 Task: Establish a relationship Media_asset and Media_category object.
Action: Mouse moved to (1062, 79)
Screenshot: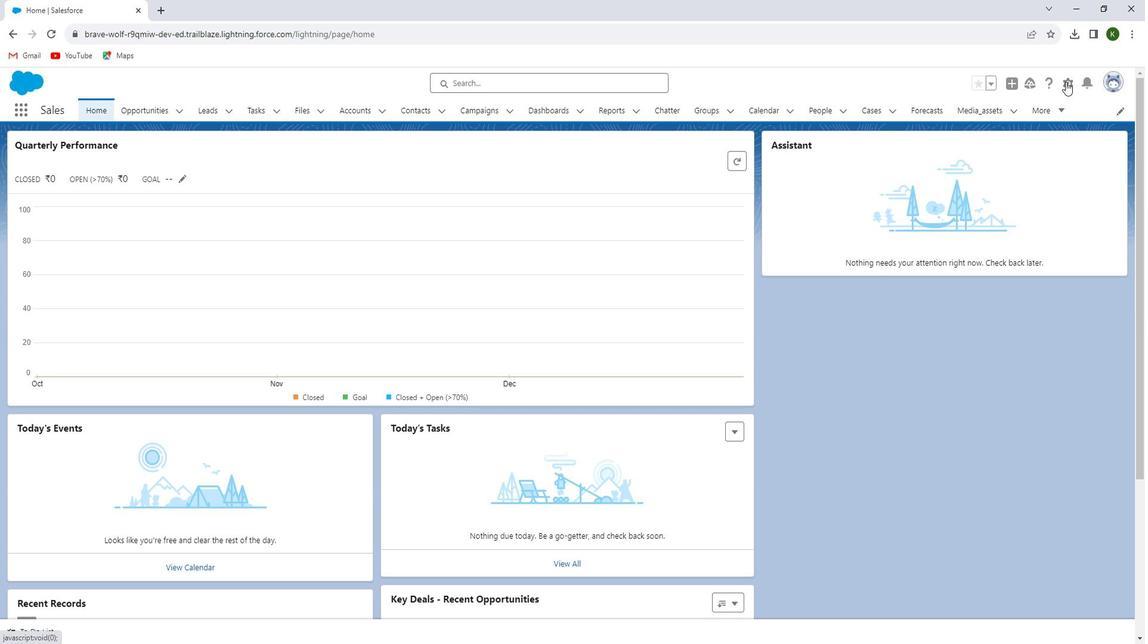 
Action: Mouse pressed left at (1062, 79)
Screenshot: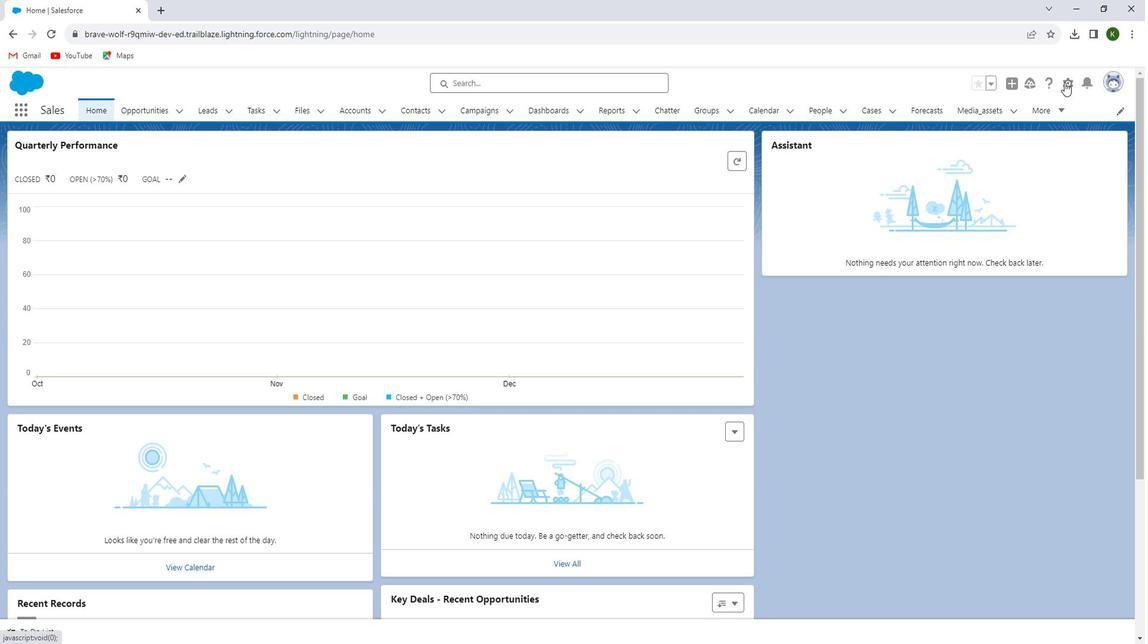 
Action: Mouse moved to (1019, 117)
Screenshot: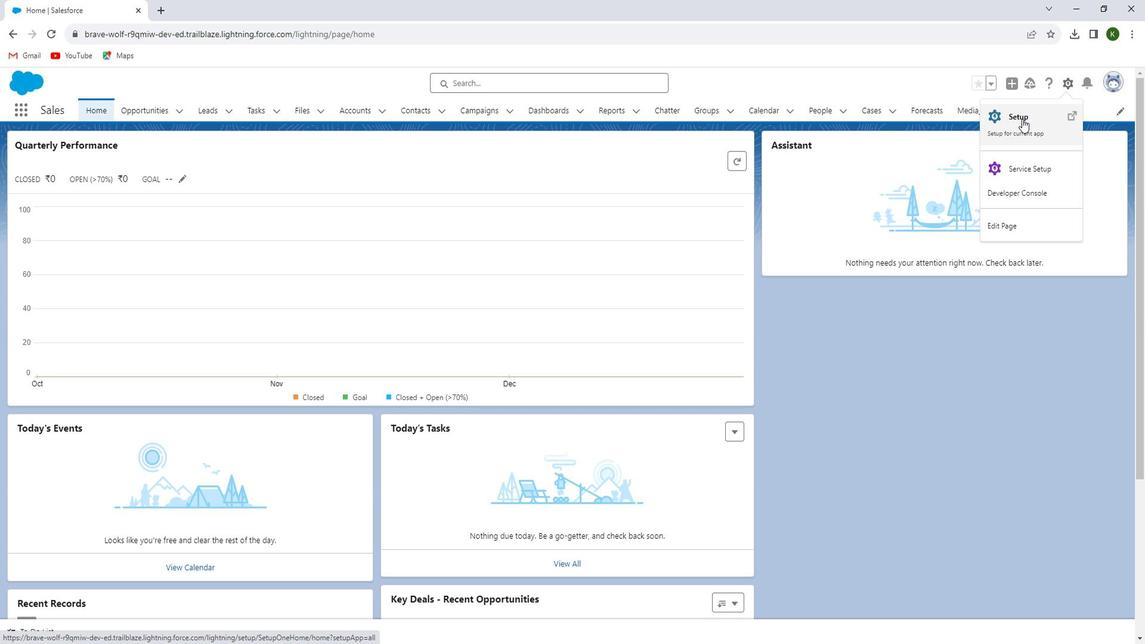 
Action: Mouse pressed left at (1019, 117)
Screenshot: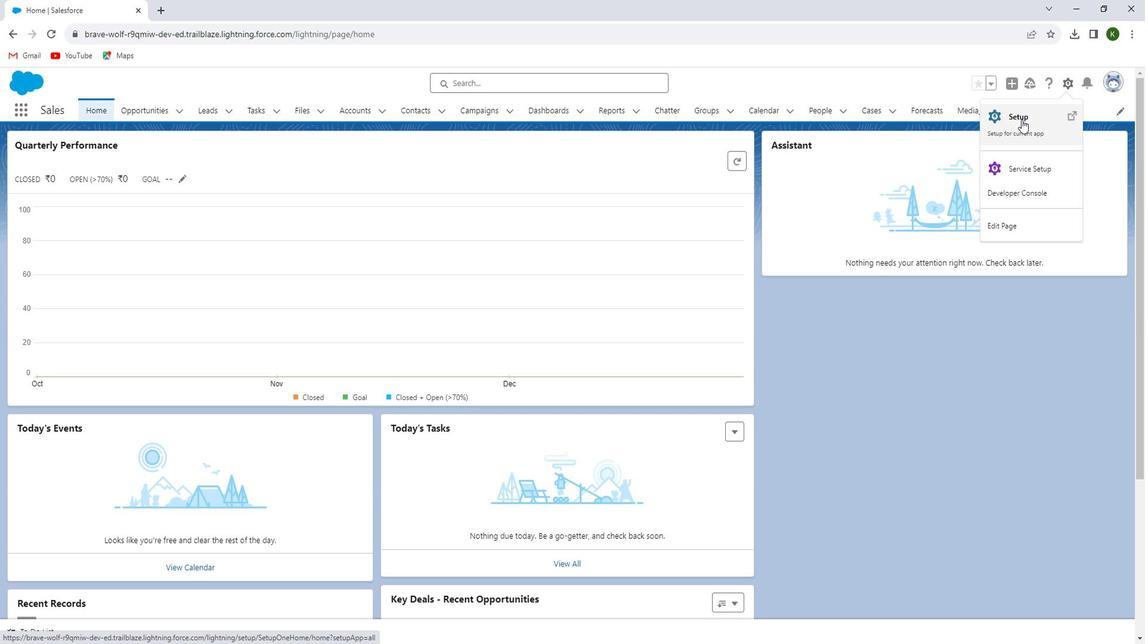 
Action: Mouse moved to (152, 108)
Screenshot: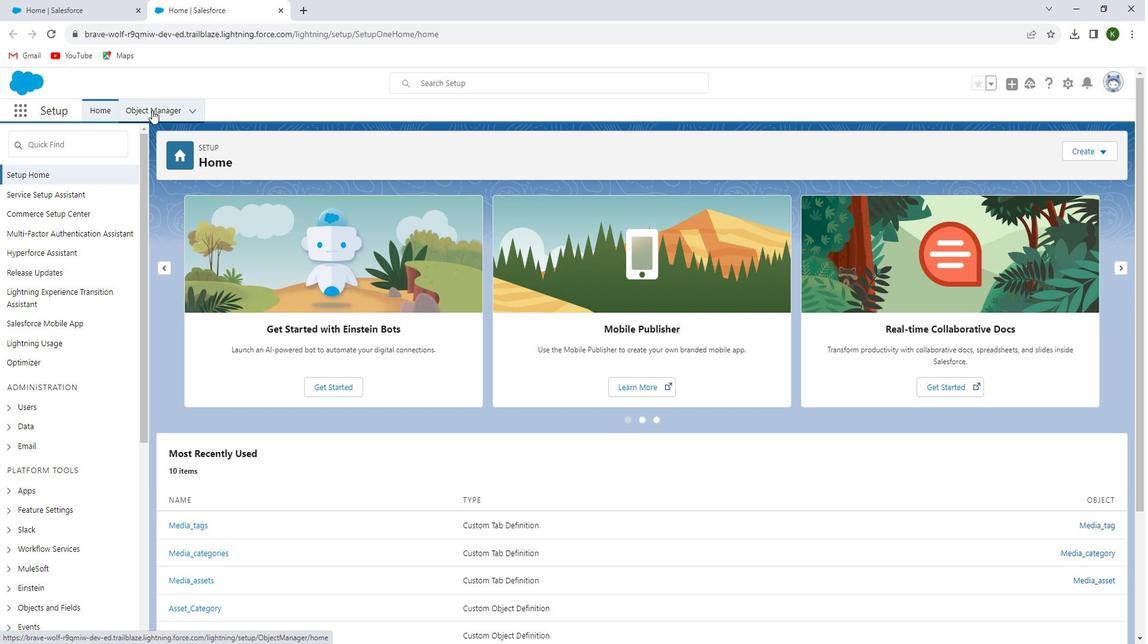 
Action: Mouse pressed left at (152, 108)
Screenshot: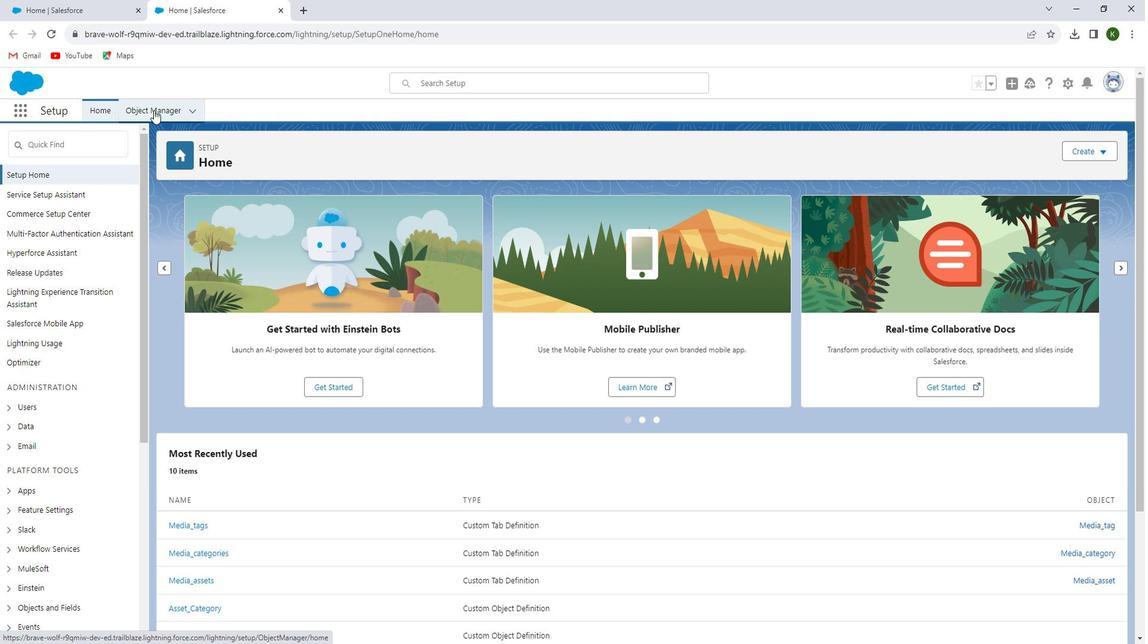 
Action: Mouse moved to (910, 154)
Screenshot: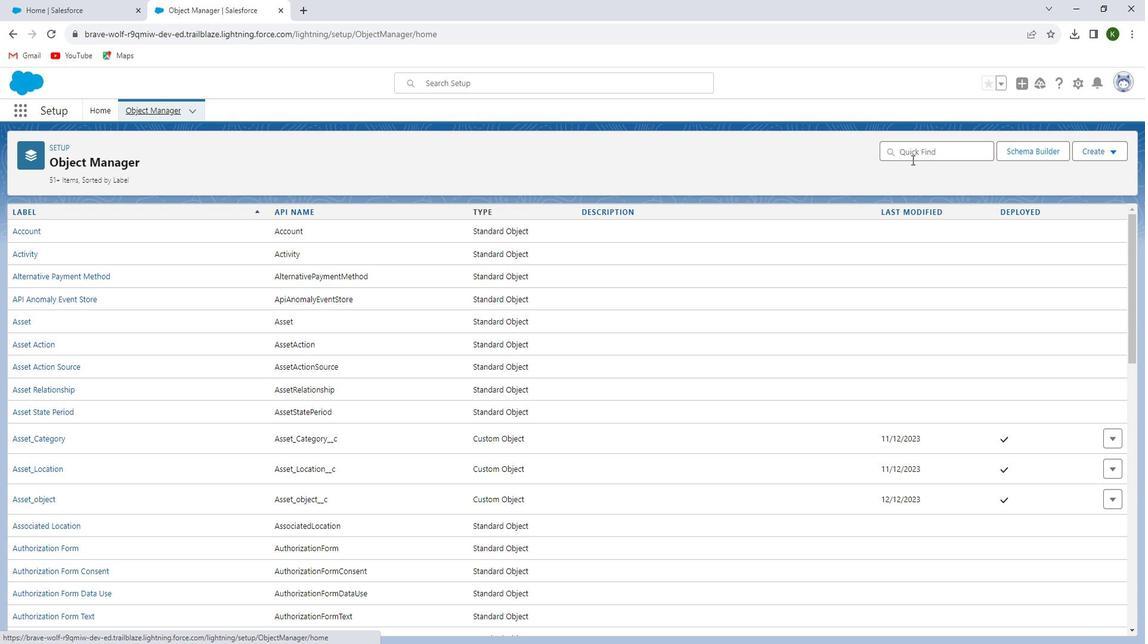
Action: Mouse pressed left at (910, 154)
Screenshot: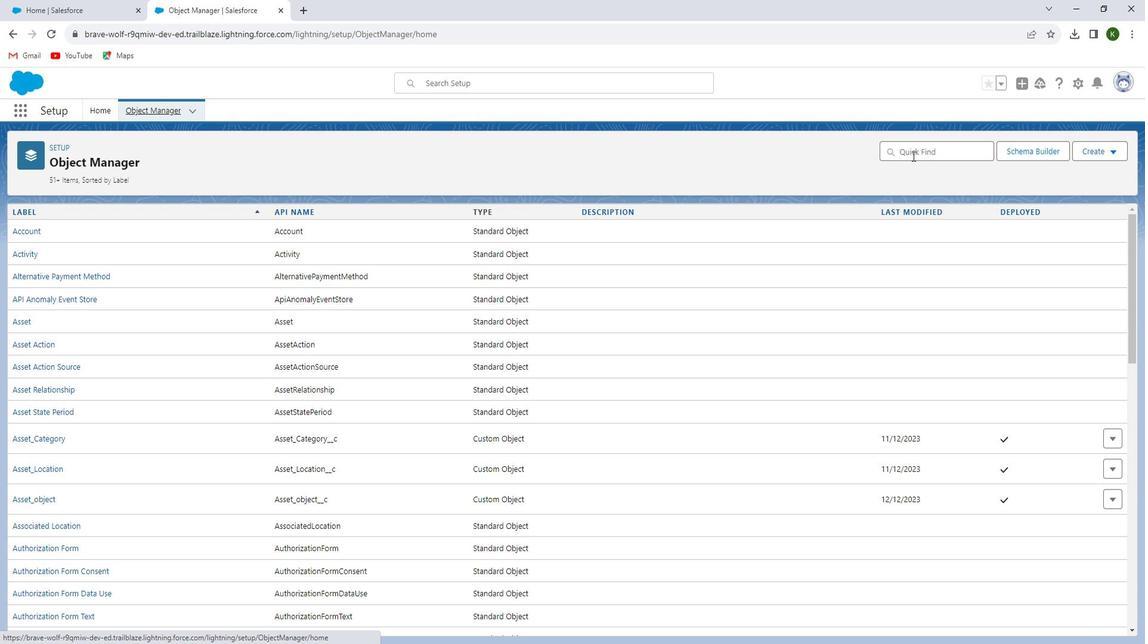 
Action: Mouse moved to (912, 149)
Screenshot: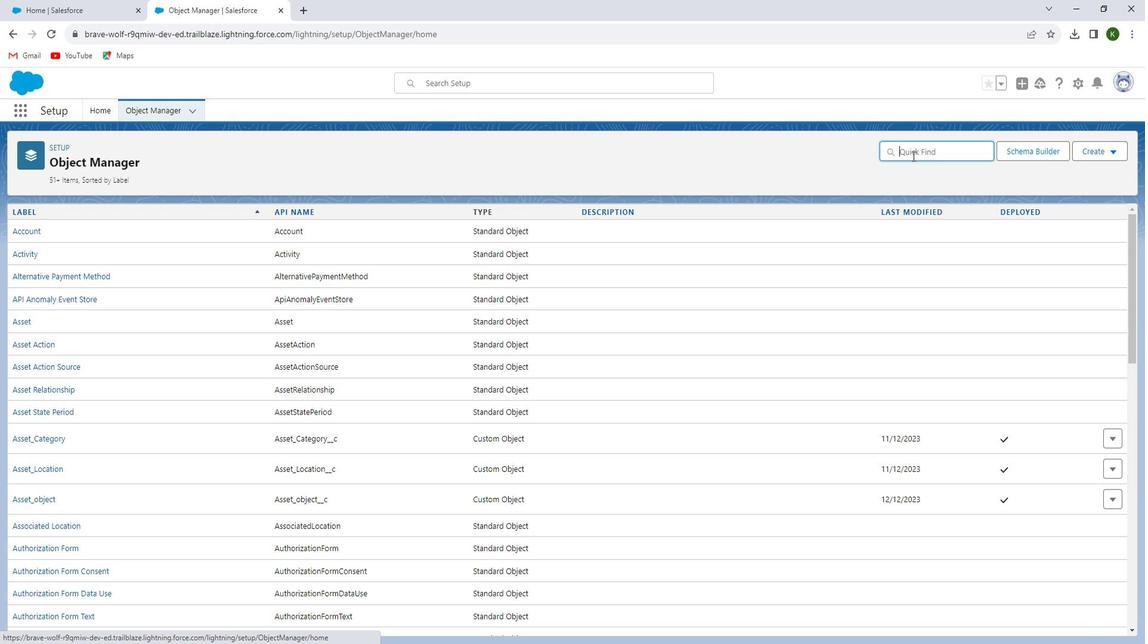 
Action: Key pressed <Key.shift_r>Media
Screenshot: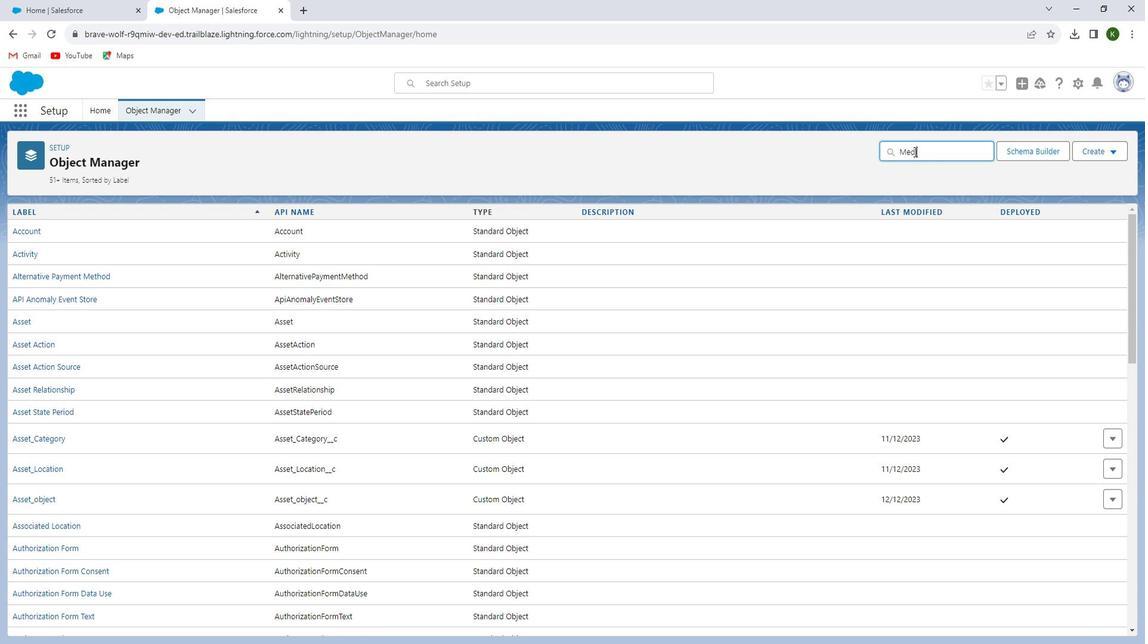 
Action: Mouse moved to (38, 233)
Screenshot: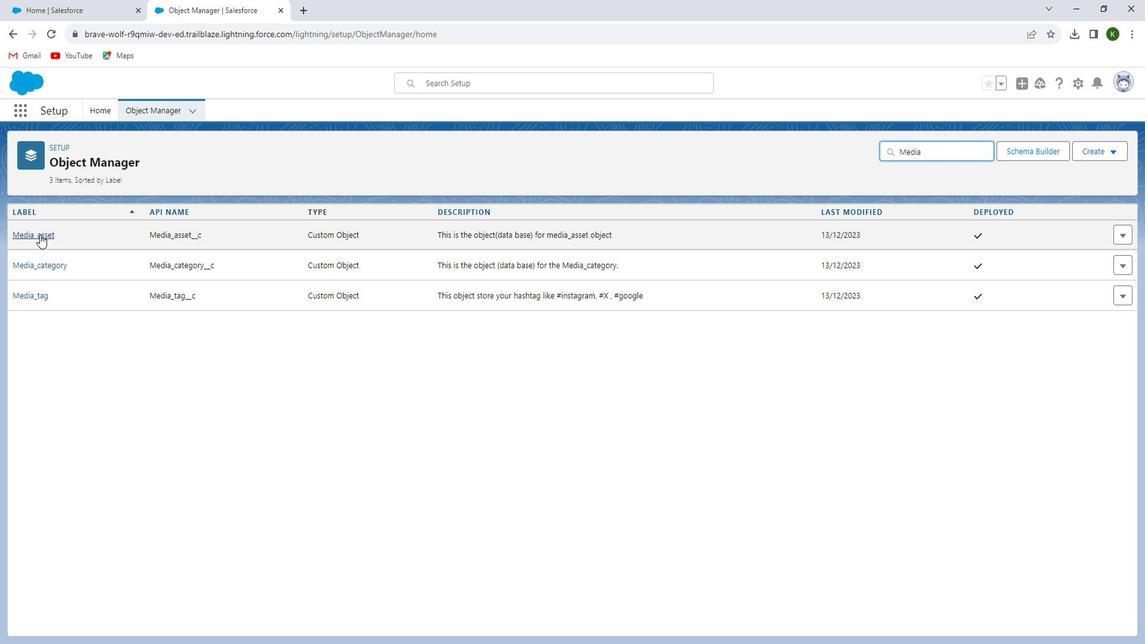 
Action: Mouse pressed left at (38, 233)
Screenshot: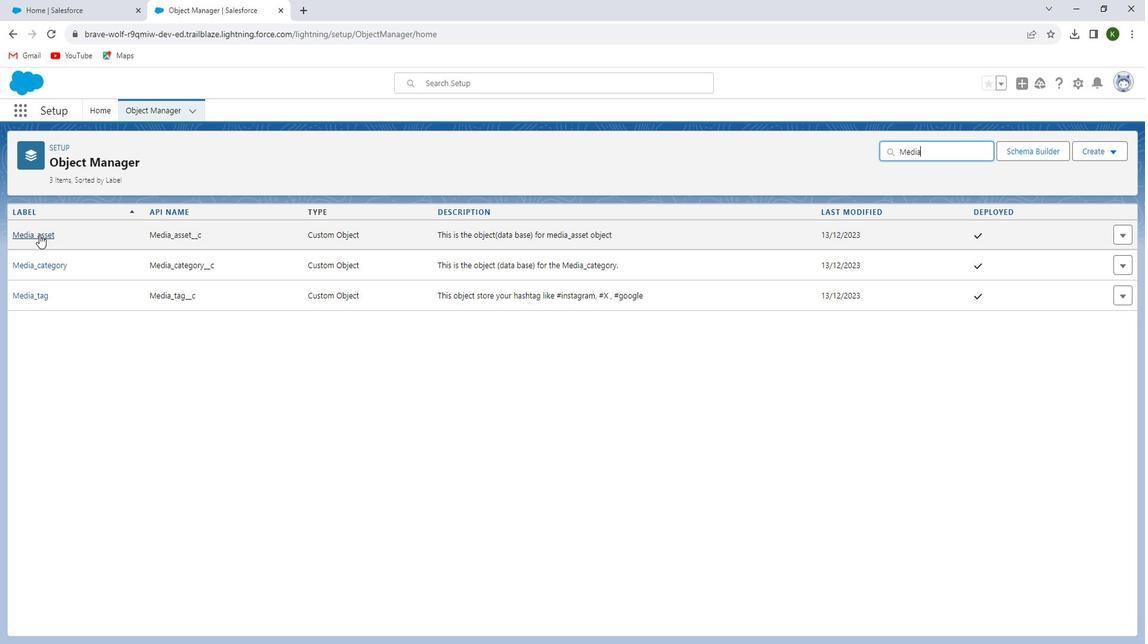 
Action: Mouse moved to (80, 236)
Screenshot: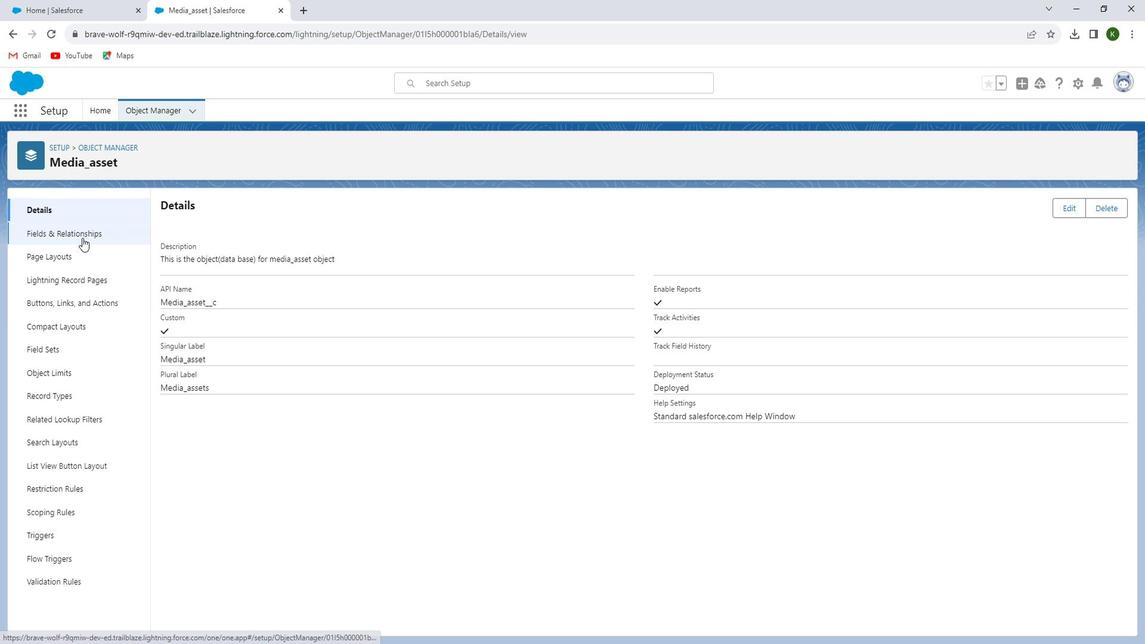 
Action: Mouse pressed left at (80, 236)
Screenshot: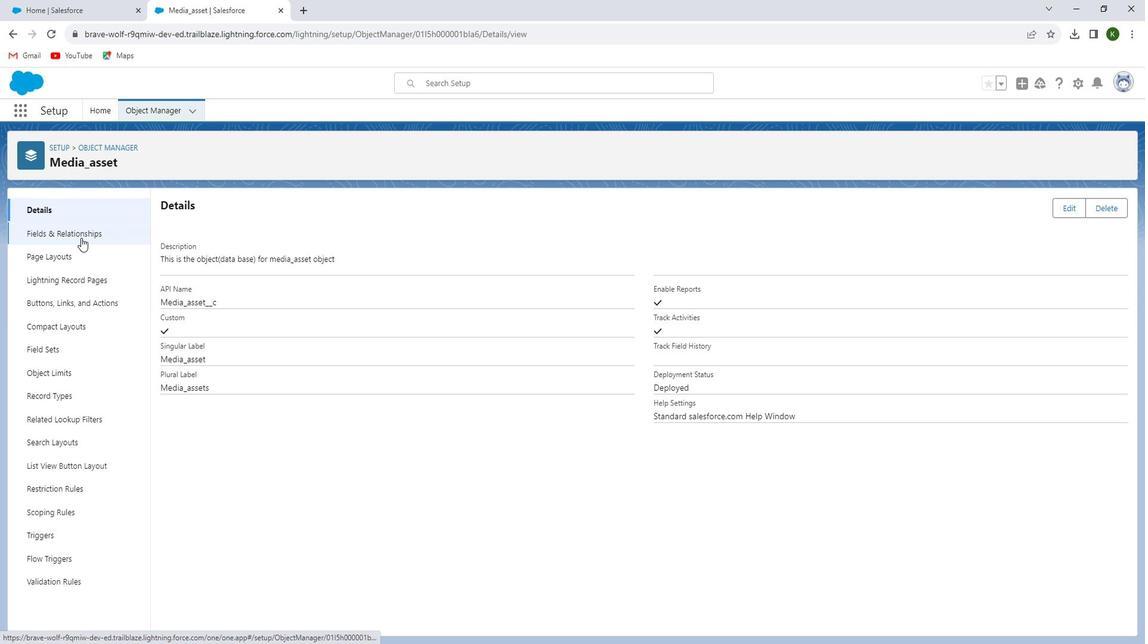 
Action: Mouse moved to (874, 205)
Screenshot: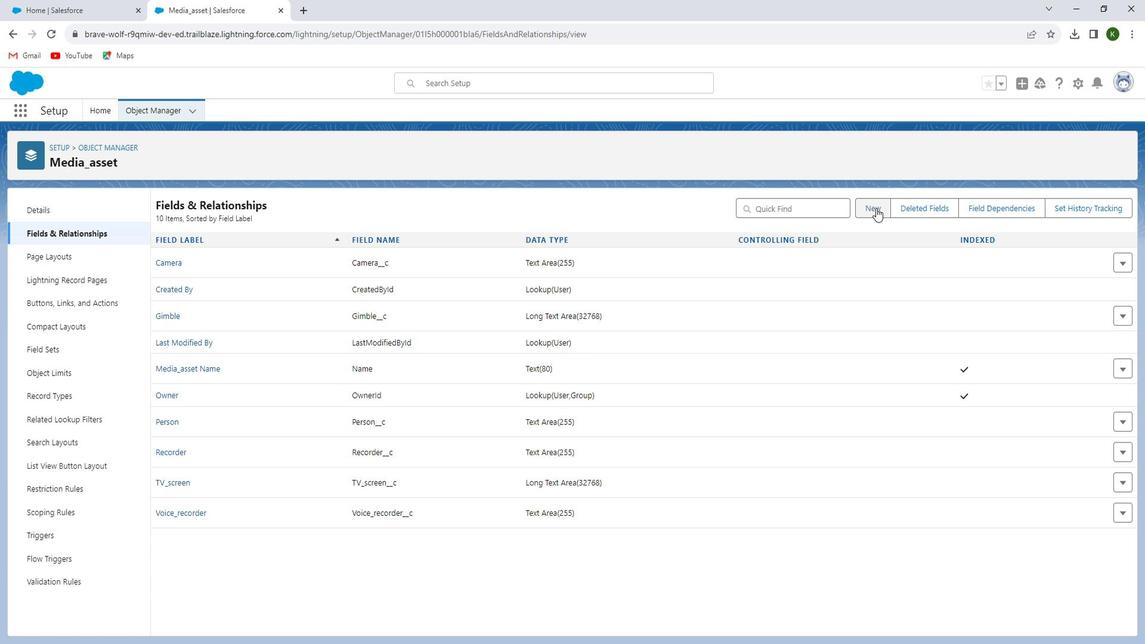
Action: Mouse pressed left at (874, 205)
Screenshot: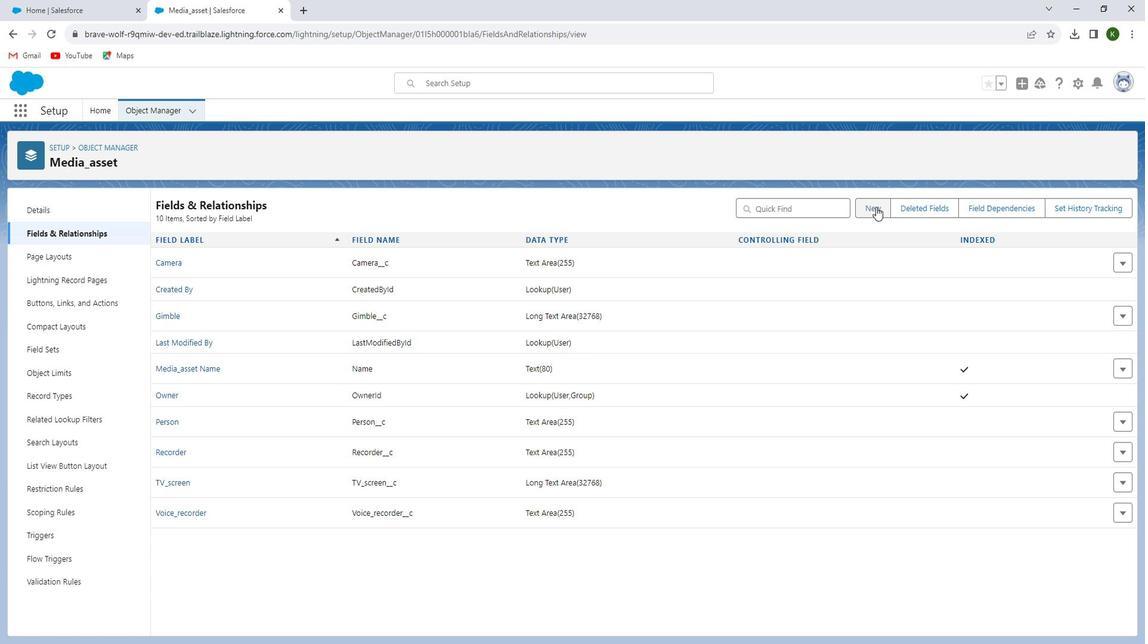 
Action: Mouse moved to (368, 390)
Screenshot: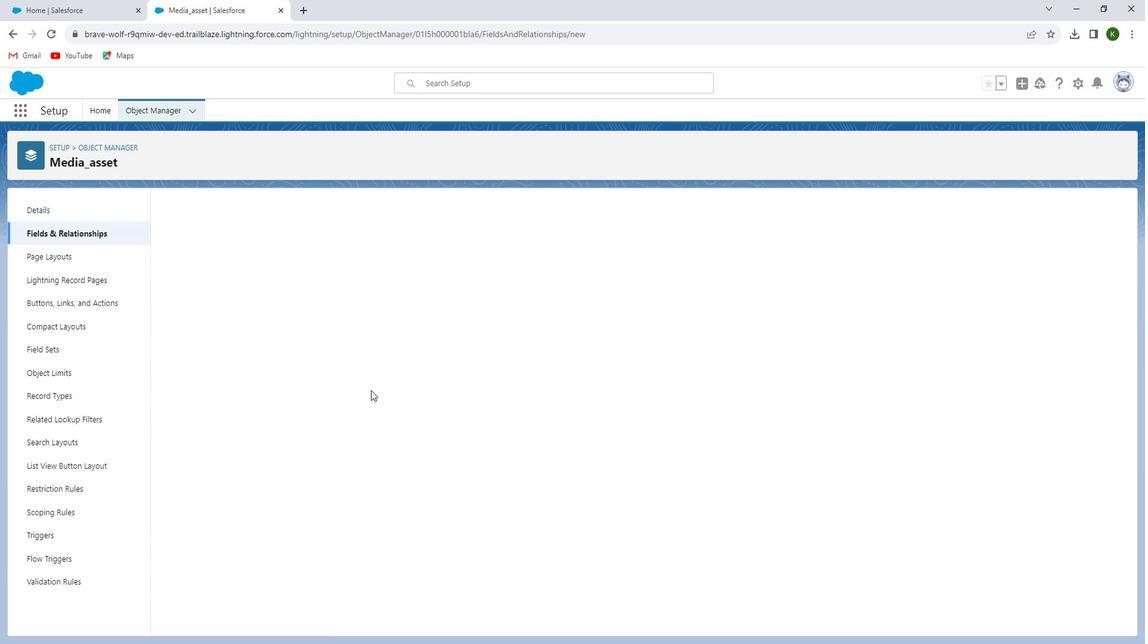 
Action: Mouse scrolled (368, 390) with delta (0, 0)
Screenshot: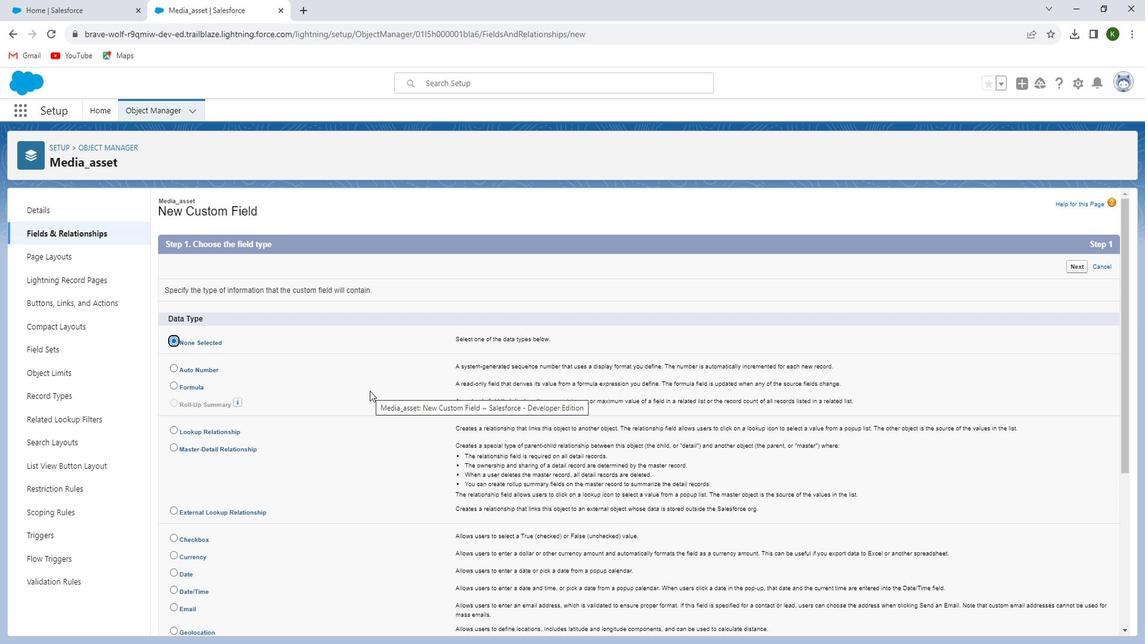 
Action: Mouse scrolled (368, 390) with delta (0, 0)
Screenshot: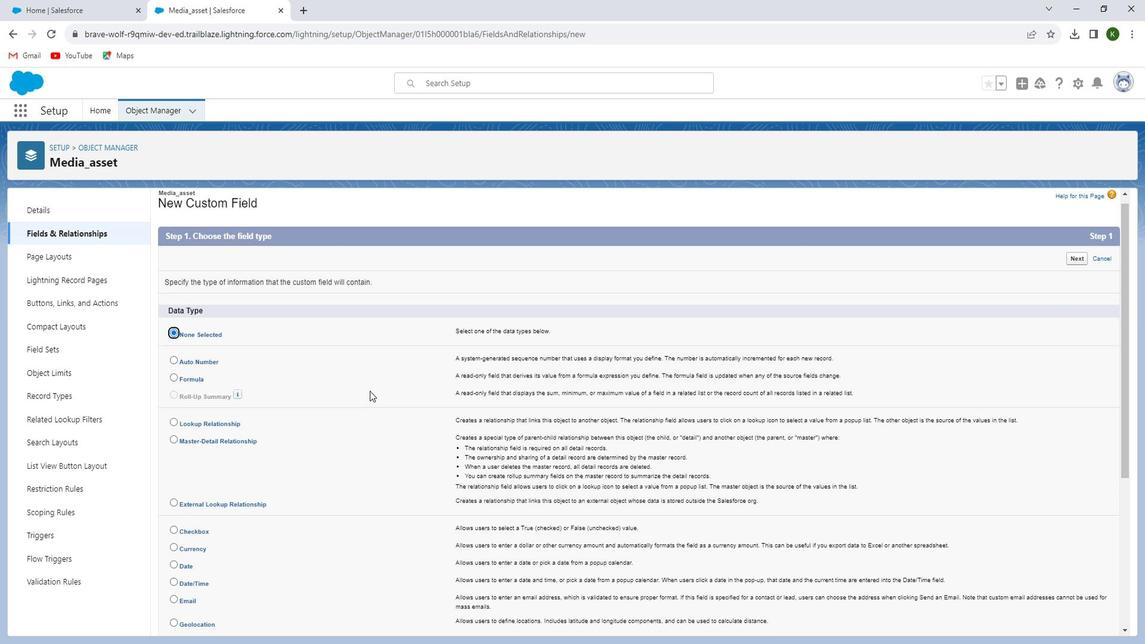 
Action: Mouse moved to (176, 304)
Screenshot: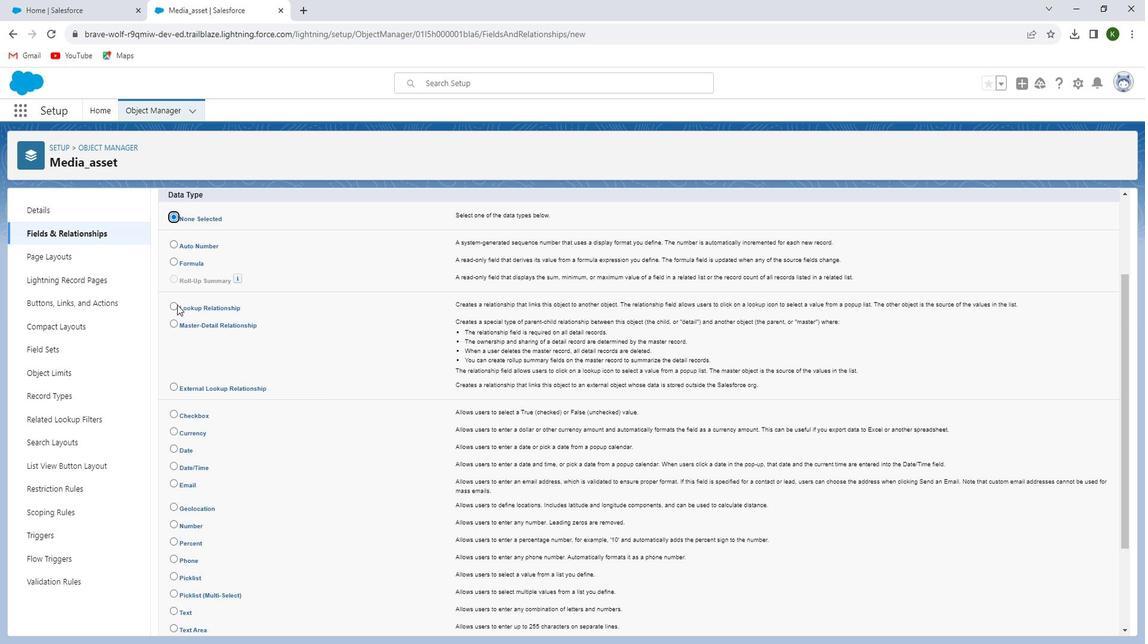 
Action: Mouse pressed left at (176, 304)
Screenshot: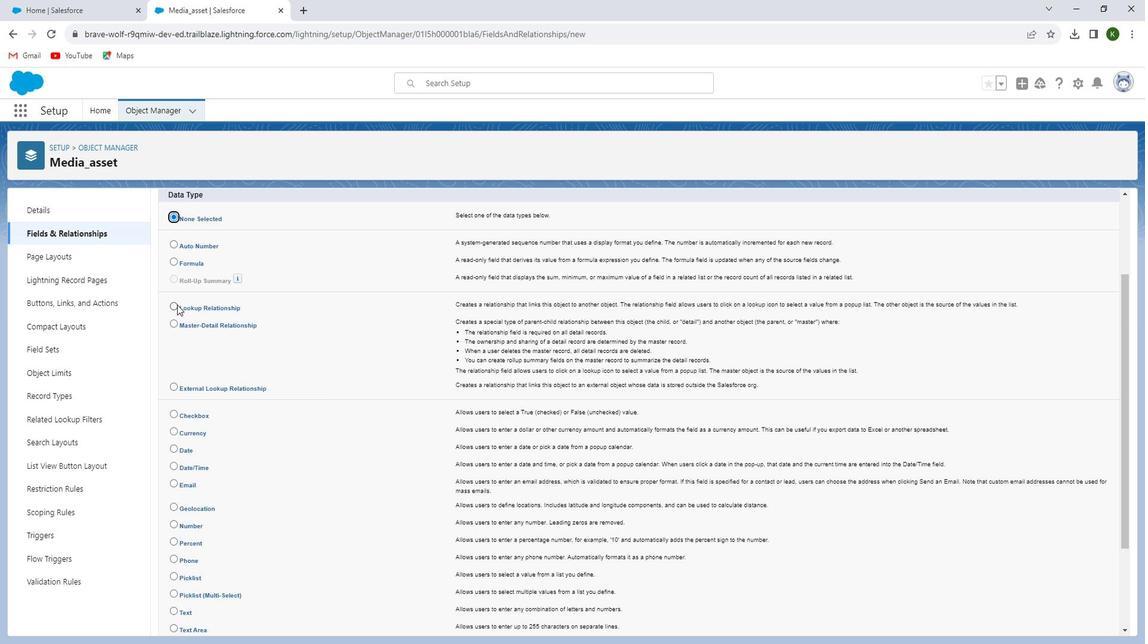 
Action: Mouse moved to (859, 372)
Screenshot: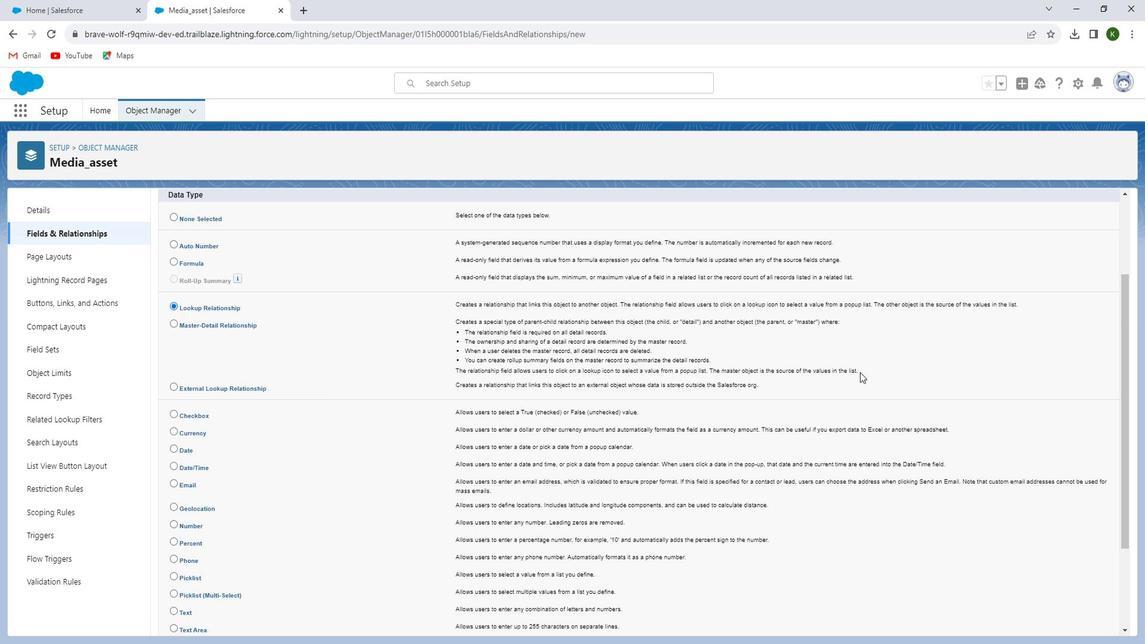 
Action: Mouse scrolled (859, 371) with delta (0, 0)
Screenshot: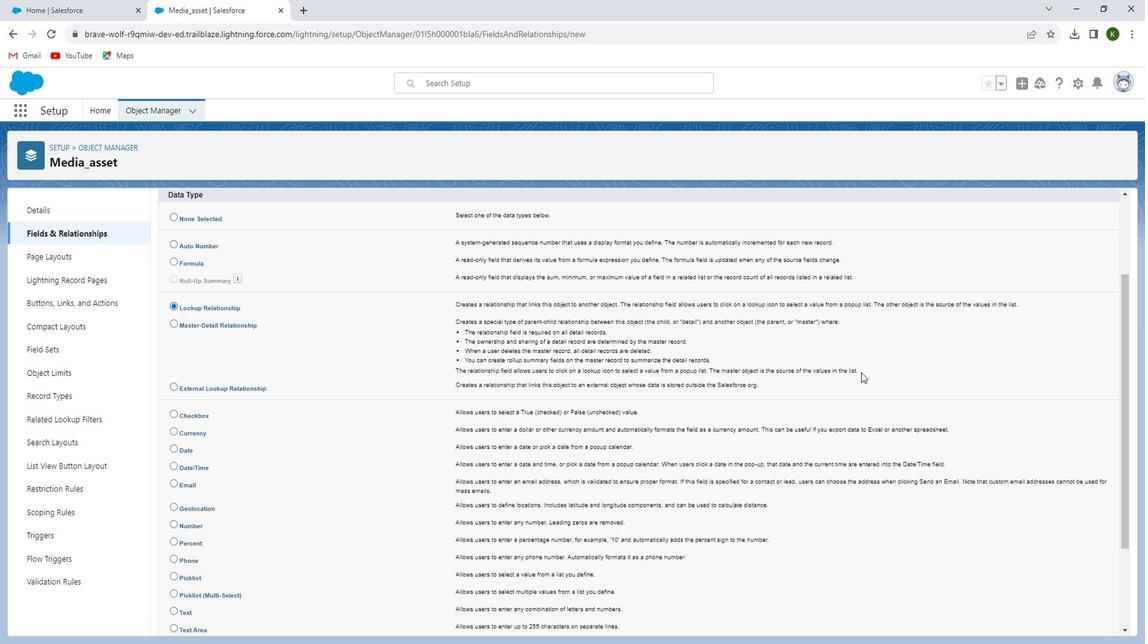 
Action: Mouse scrolled (859, 371) with delta (0, 0)
Screenshot: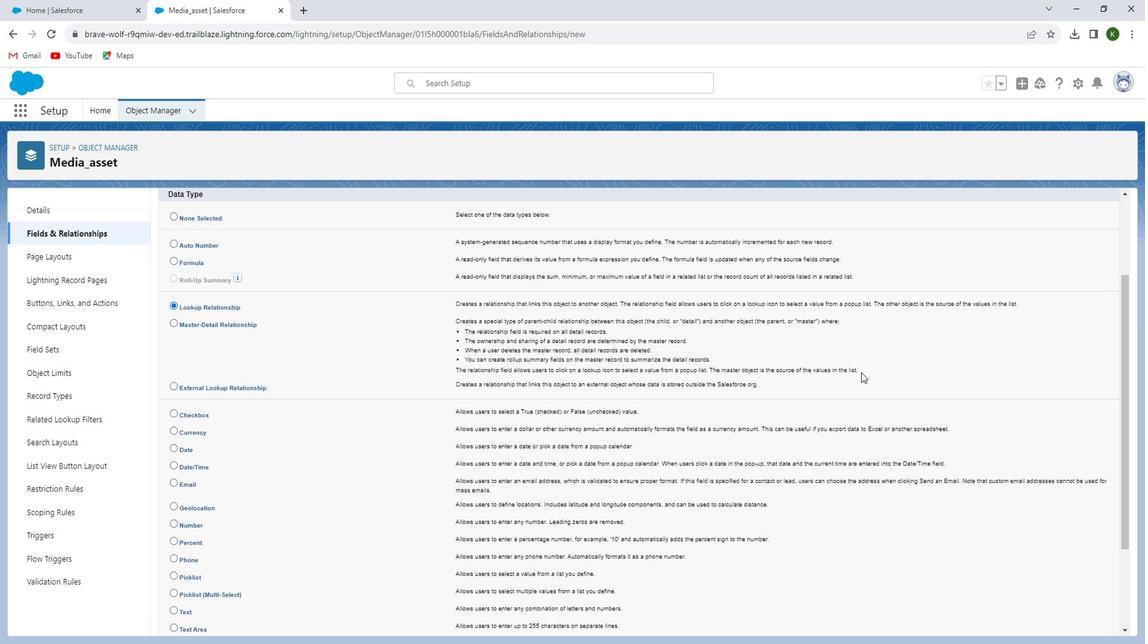 
Action: Mouse moved to (860, 373)
Screenshot: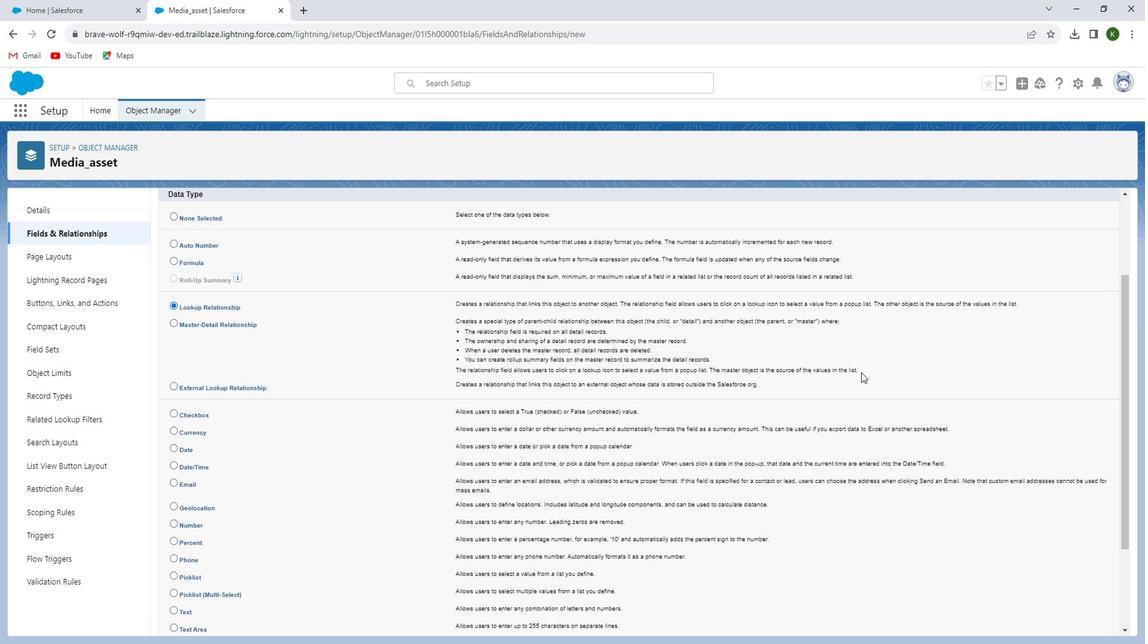 
Action: Mouse scrolled (860, 372) with delta (0, 0)
Screenshot: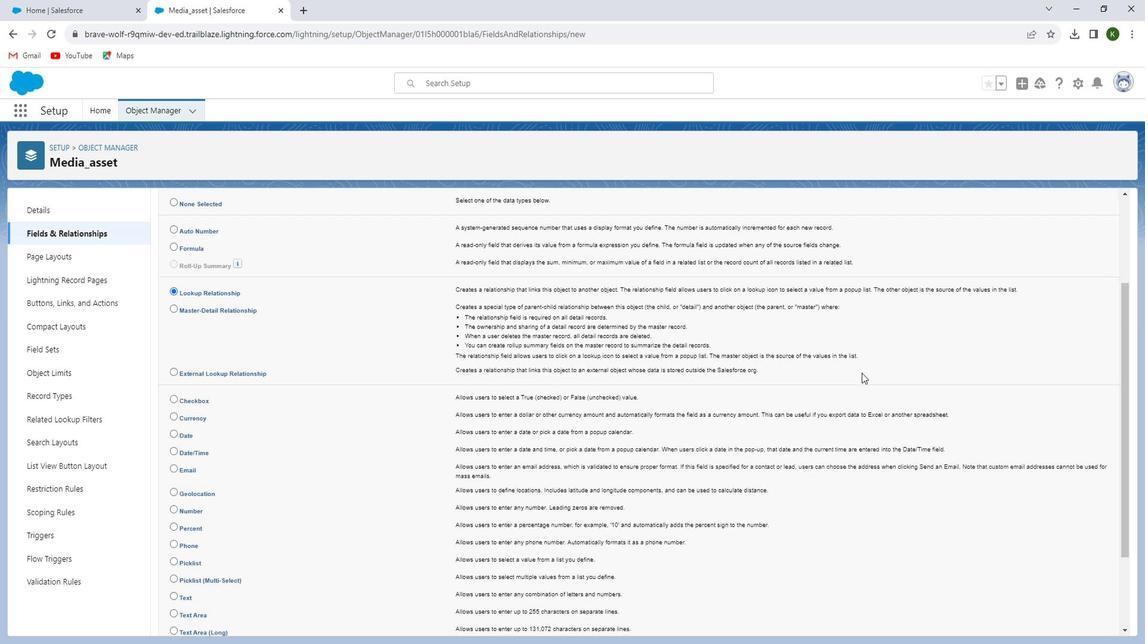 
Action: Mouse moved to (863, 373)
Screenshot: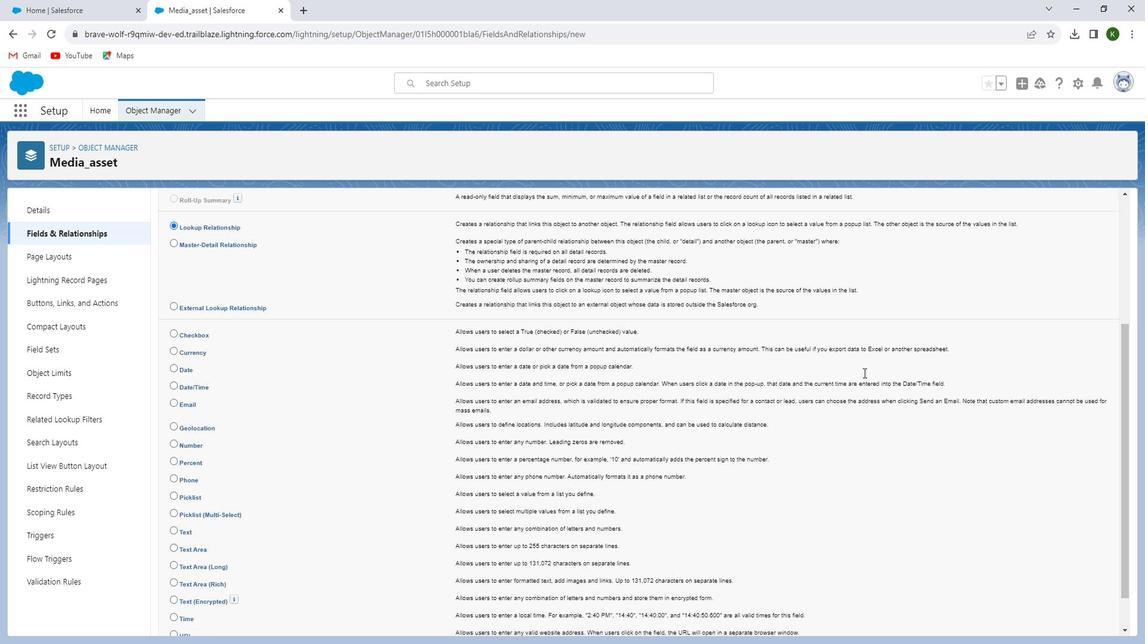 
Action: Mouse scrolled (863, 372) with delta (0, 0)
Screenshot: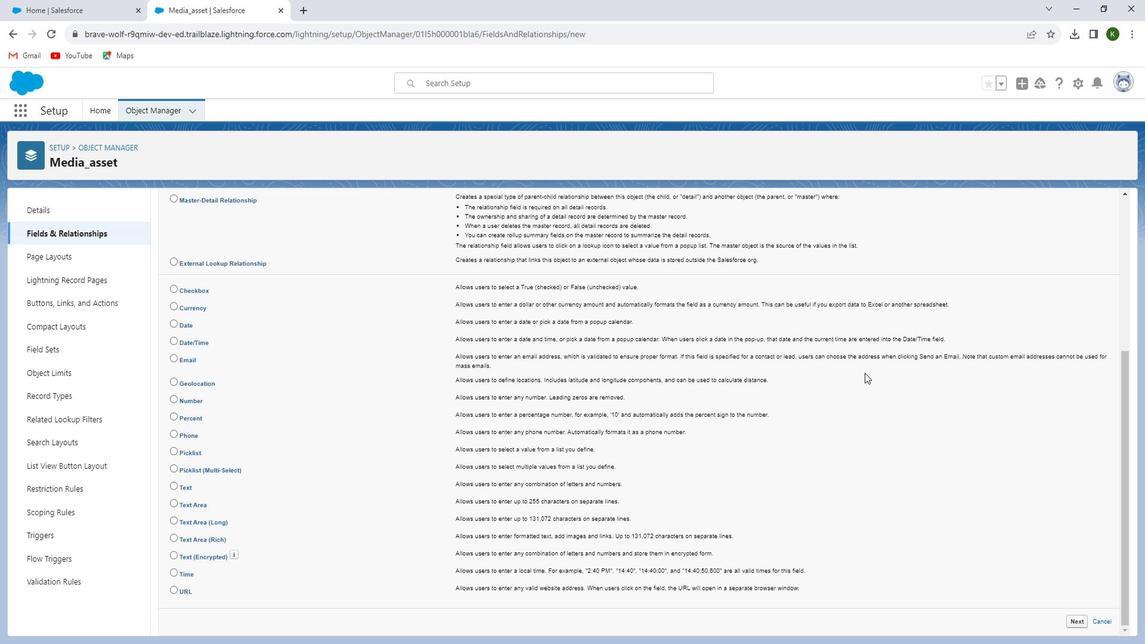 
Action: Mouse scrolled (863, 372) with delta (0, 0)
Screenshot: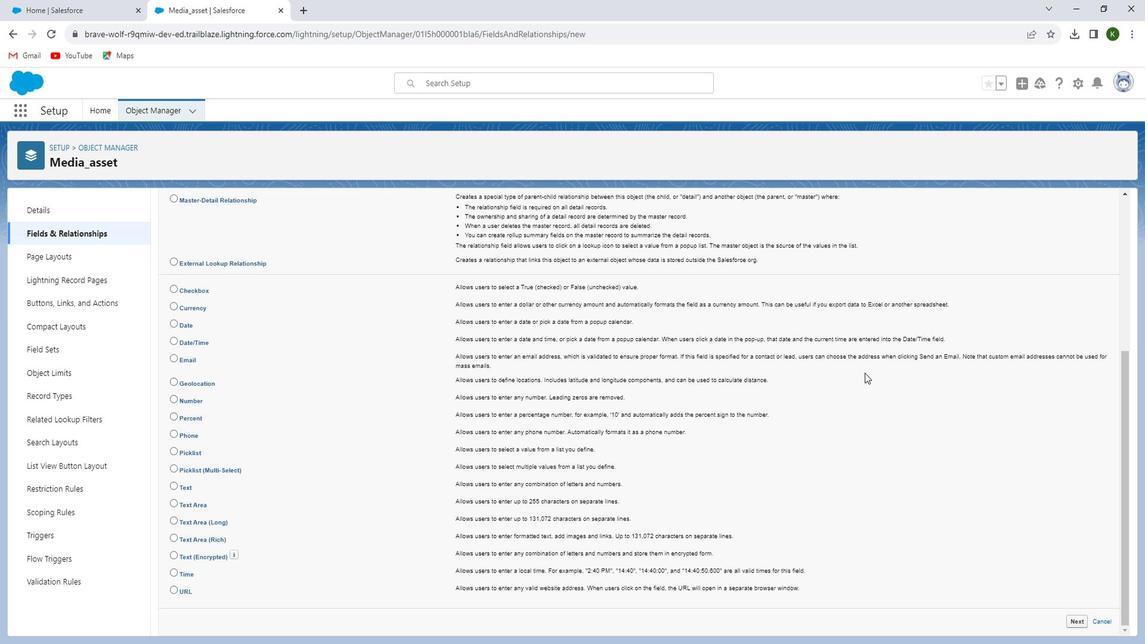 
Action: Mouse moved to (1074, 621)
Screenshot: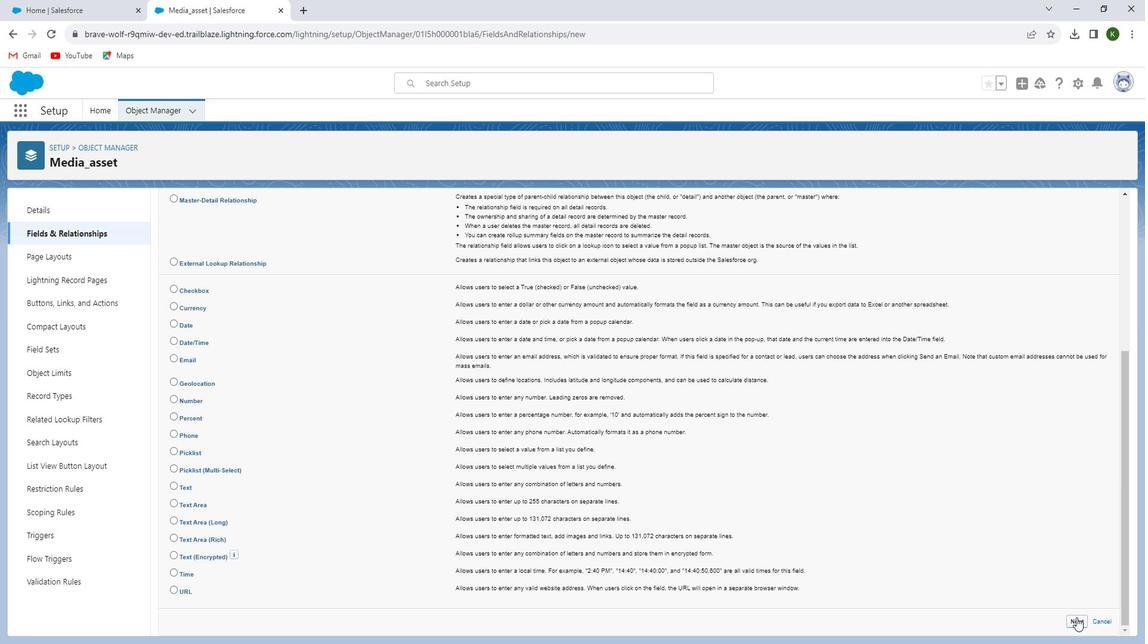 
Action: Mouse pressed left at (1074, 621)
Screenshot: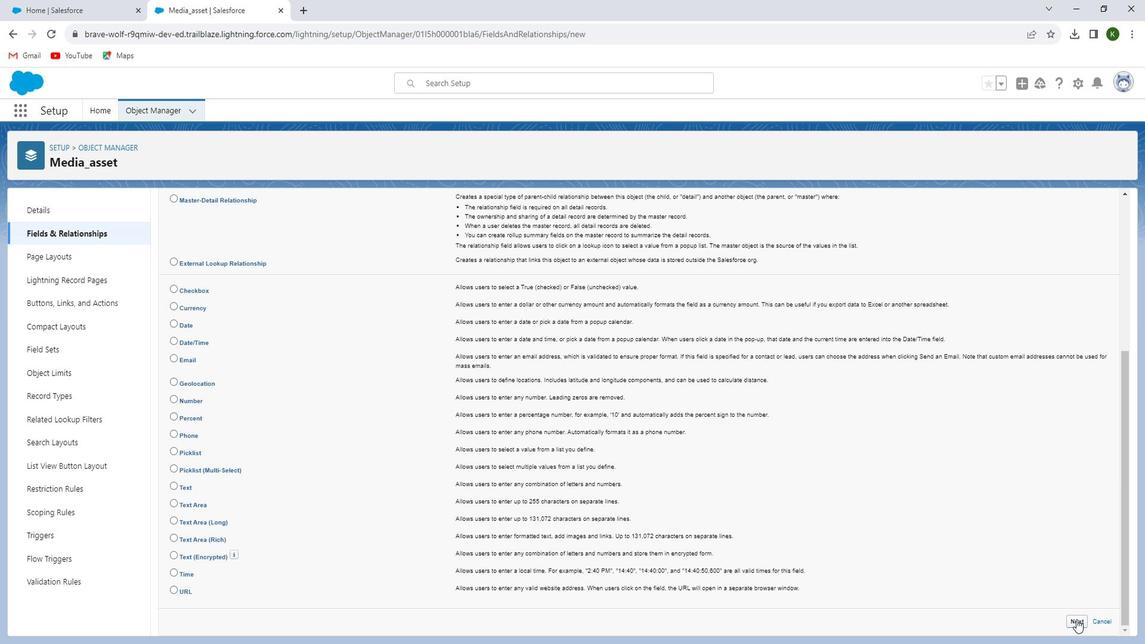 
Action: Mouse moved to (448, 310)
Screenshot: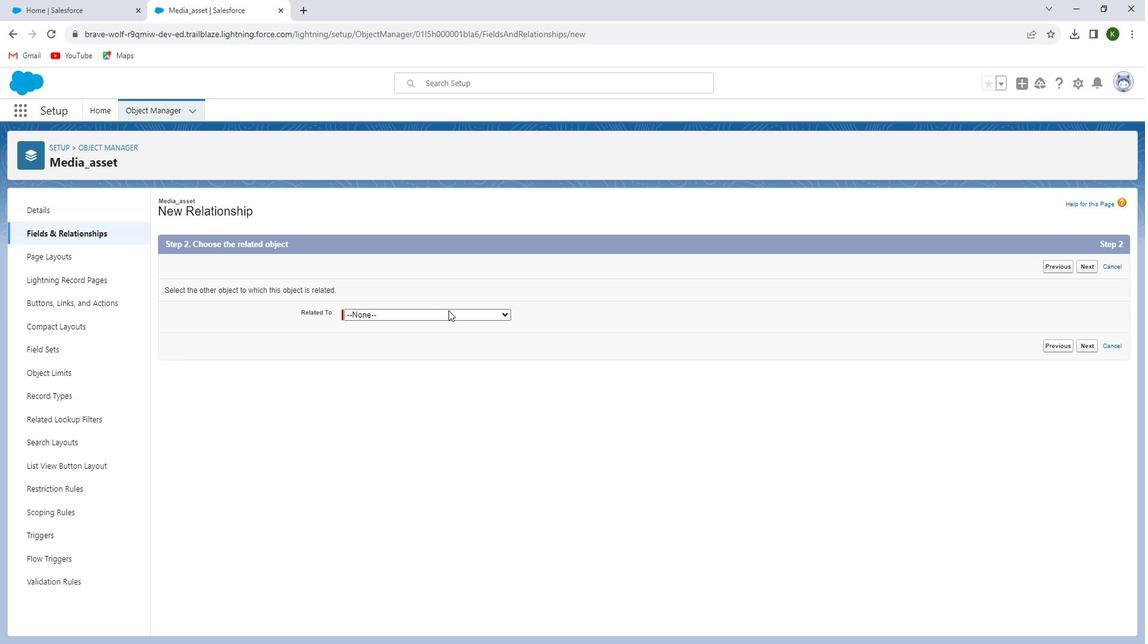 
Action: Mouse pressed left at (448, 310)
Screenshot: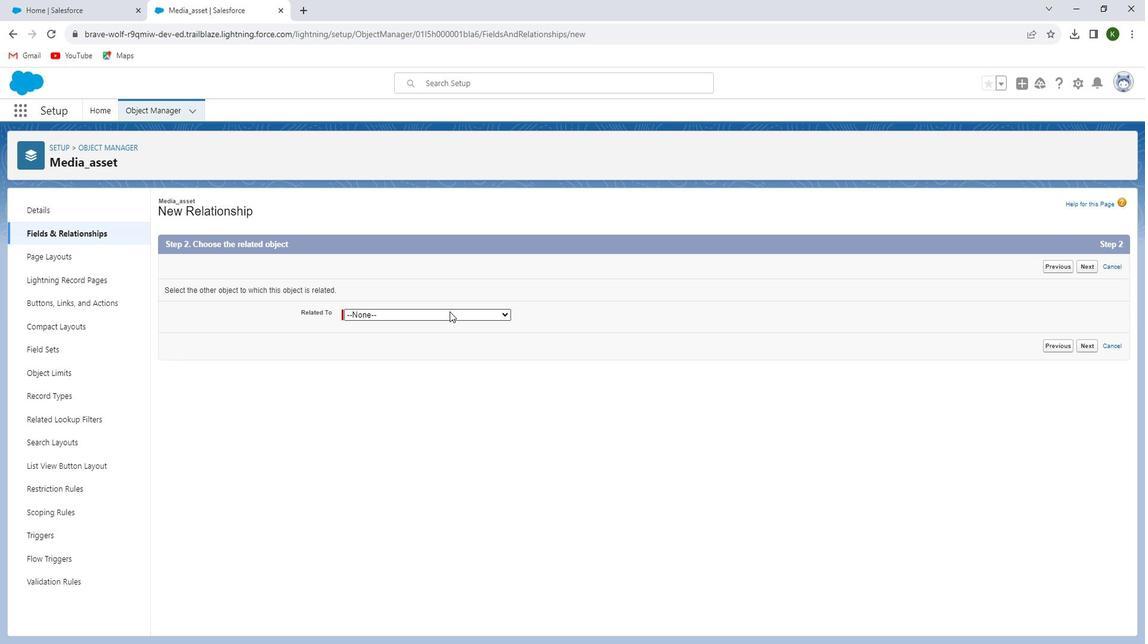 
Action: Mouse moved to (502, 522)
Screenshot: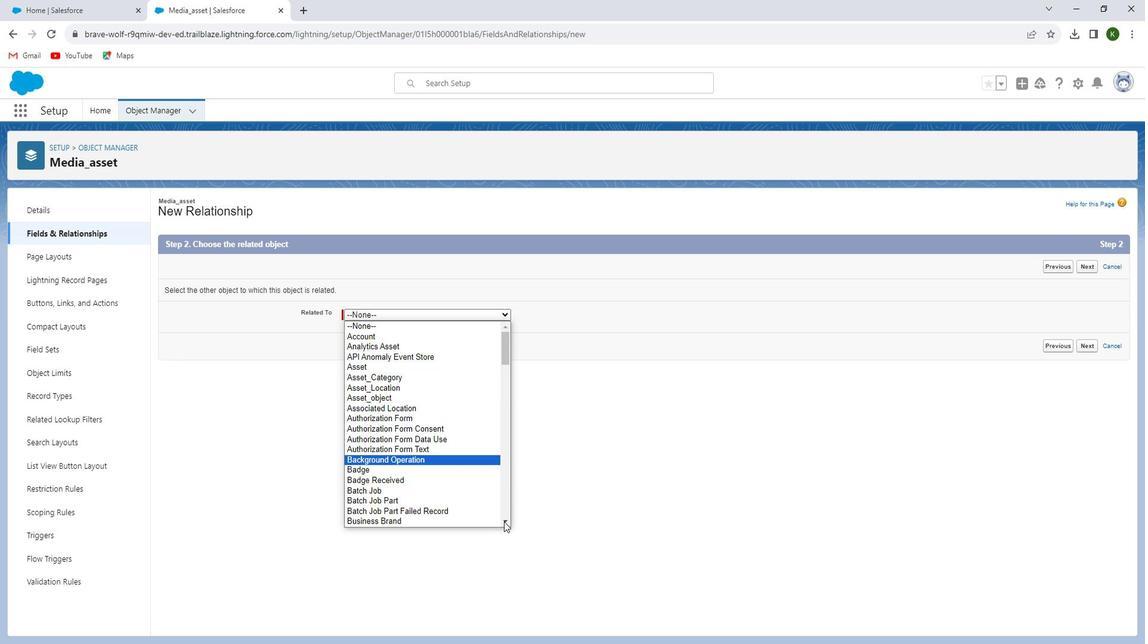 
Action: Mouse pressed left at (502, 522)
Screenshot: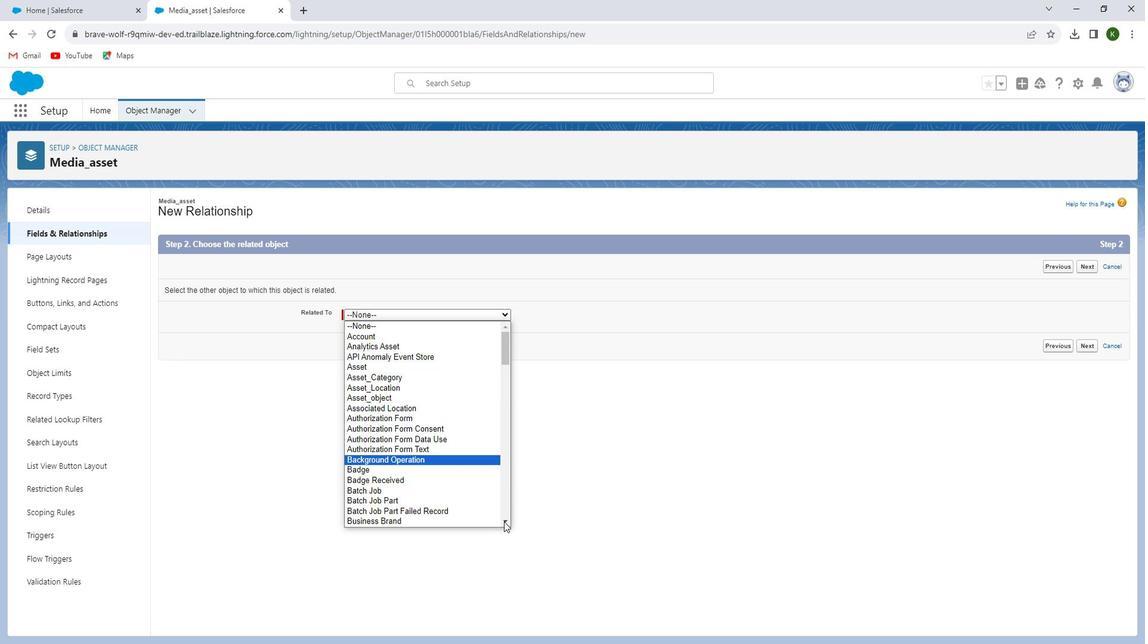
Action: Mouse pressed left at (502, 522)
Screenshot: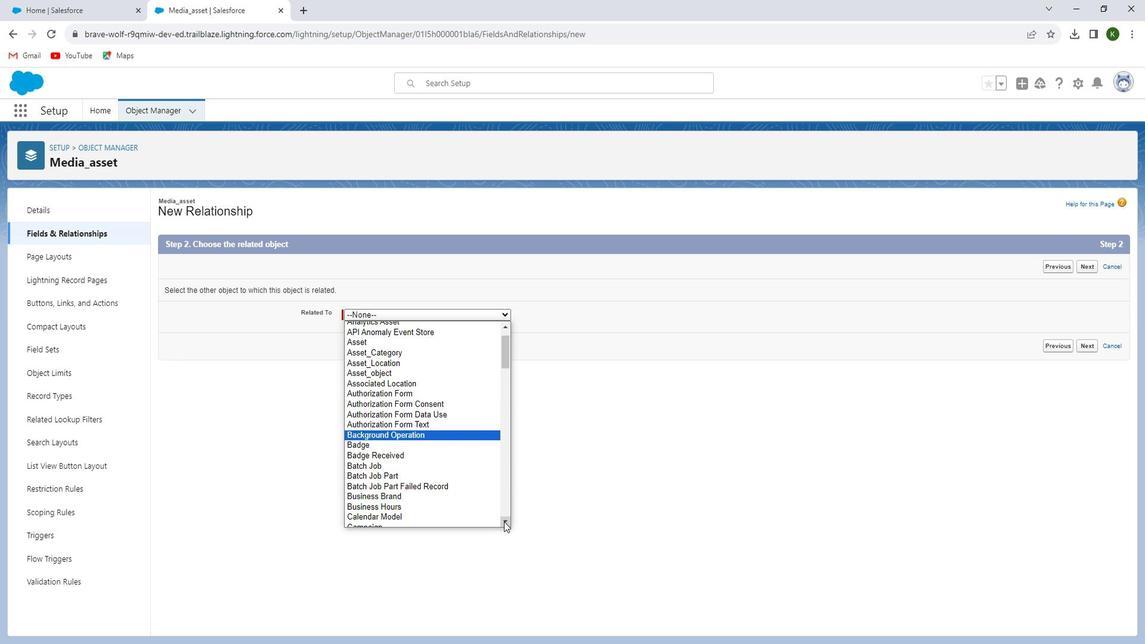 
Action: Mouse pressed left at (502, 522)
Screenshot: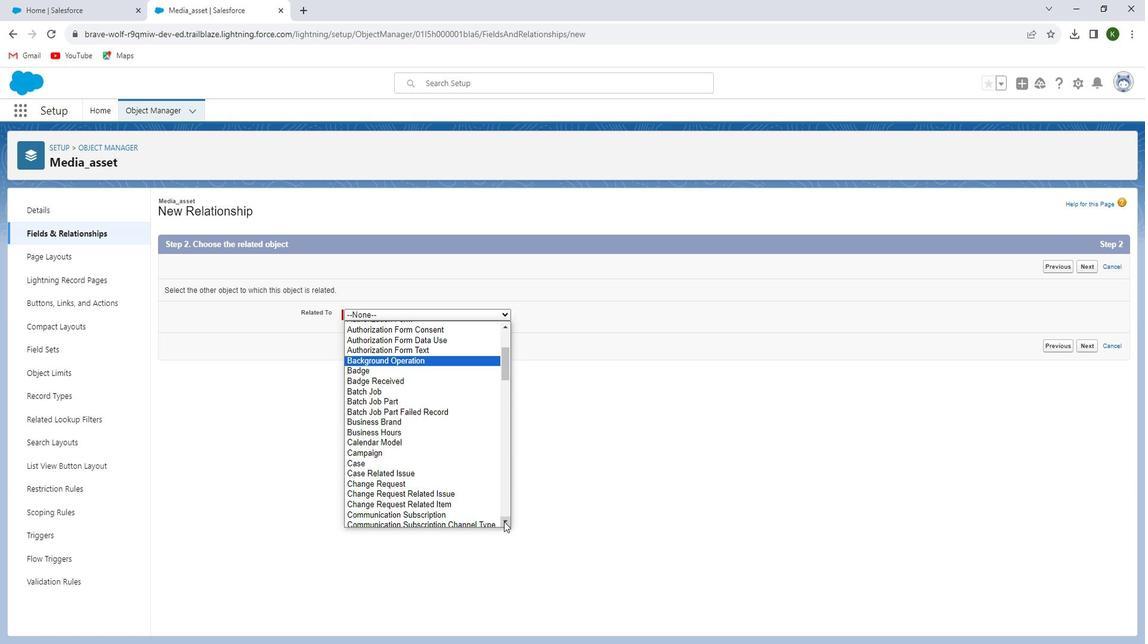 
Action: Mouse pressed left at (502, 522)
Screenshot: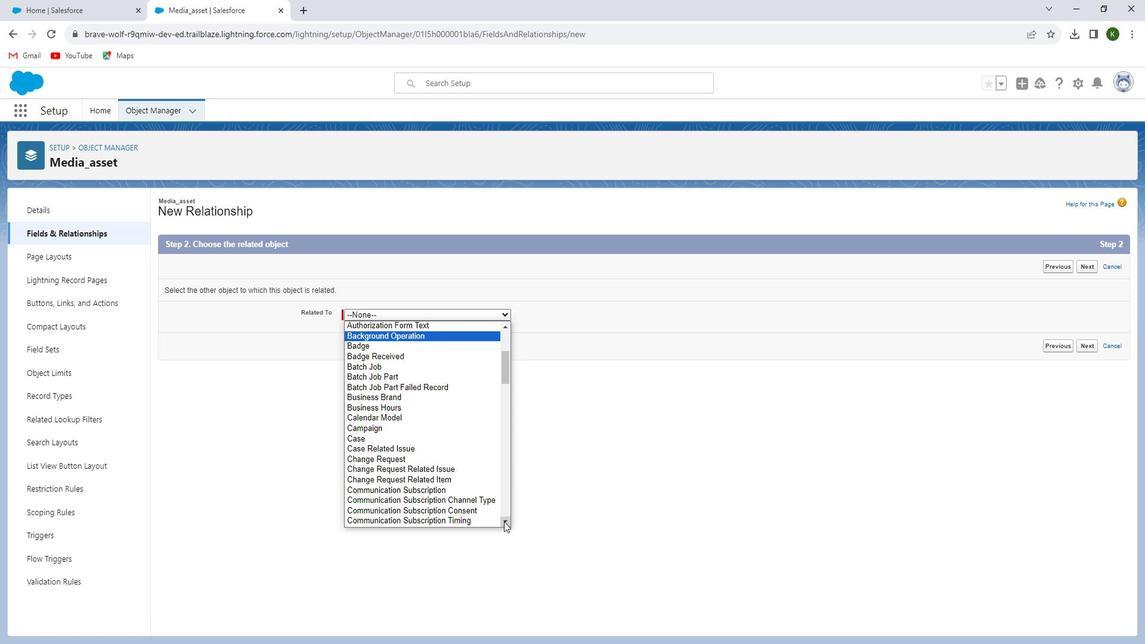 
Action: Mouse pressed left at (502, 522)
Screenshot: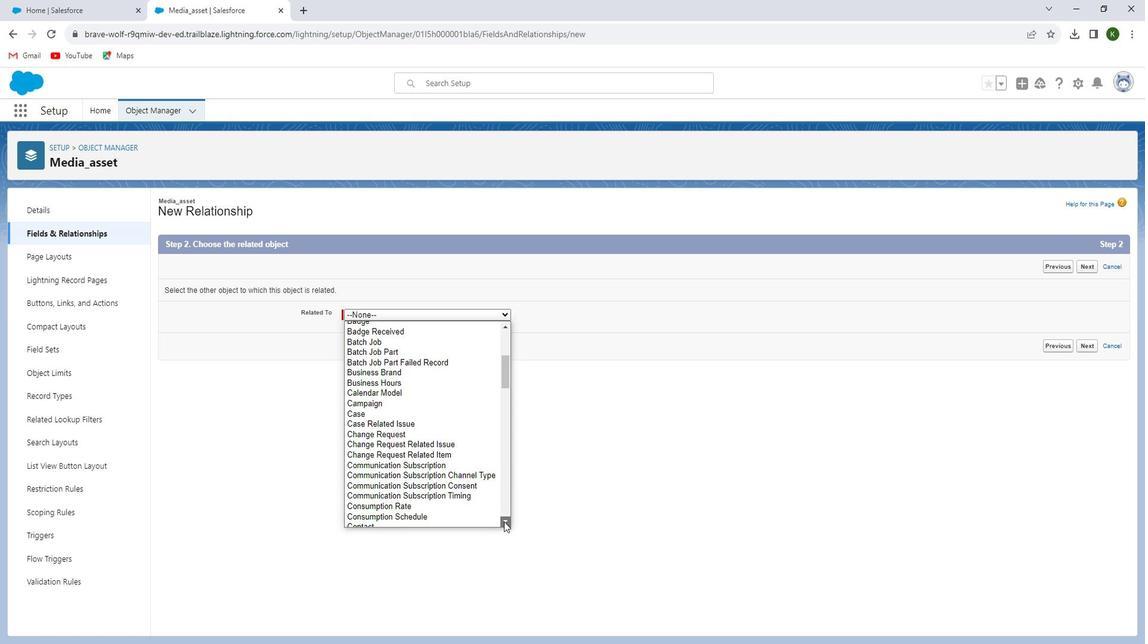 
Action: Mouse pressed left at (502, 522)
Screenshot: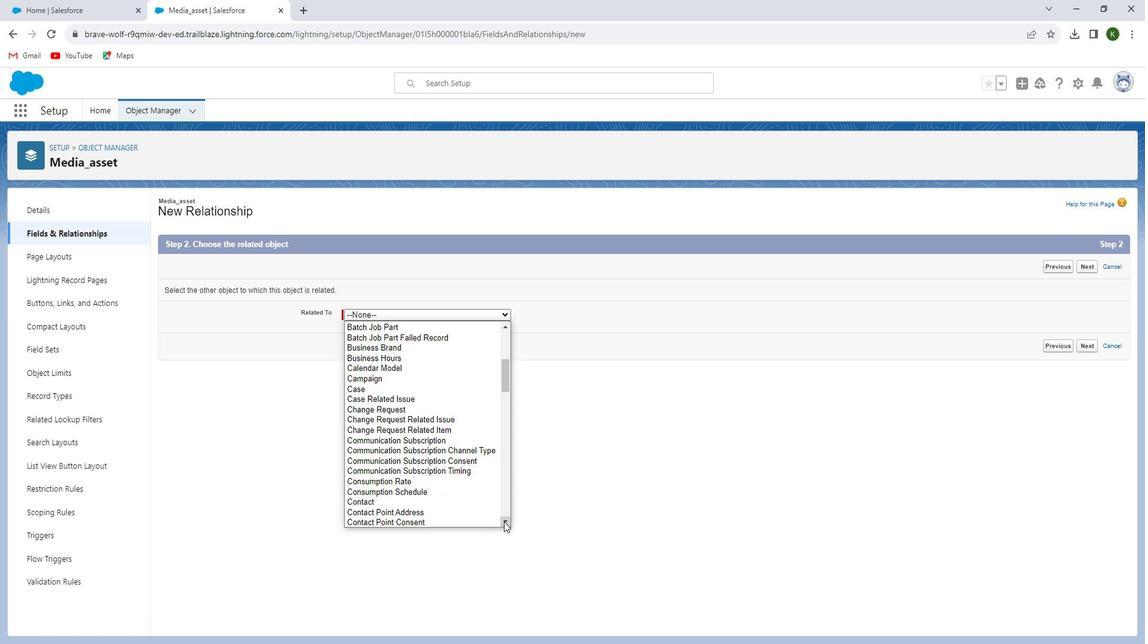 
Action: Mouse pressed left at (502, 522)
Screenshot: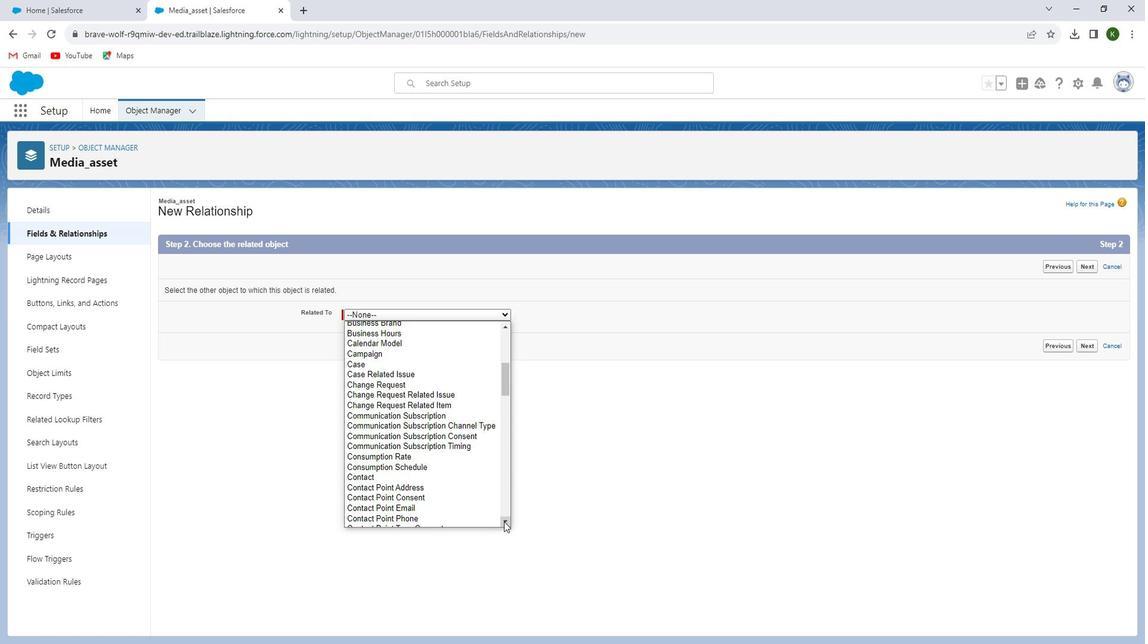 
Action: Mouse pressed left at (502, 522)
Screenshot: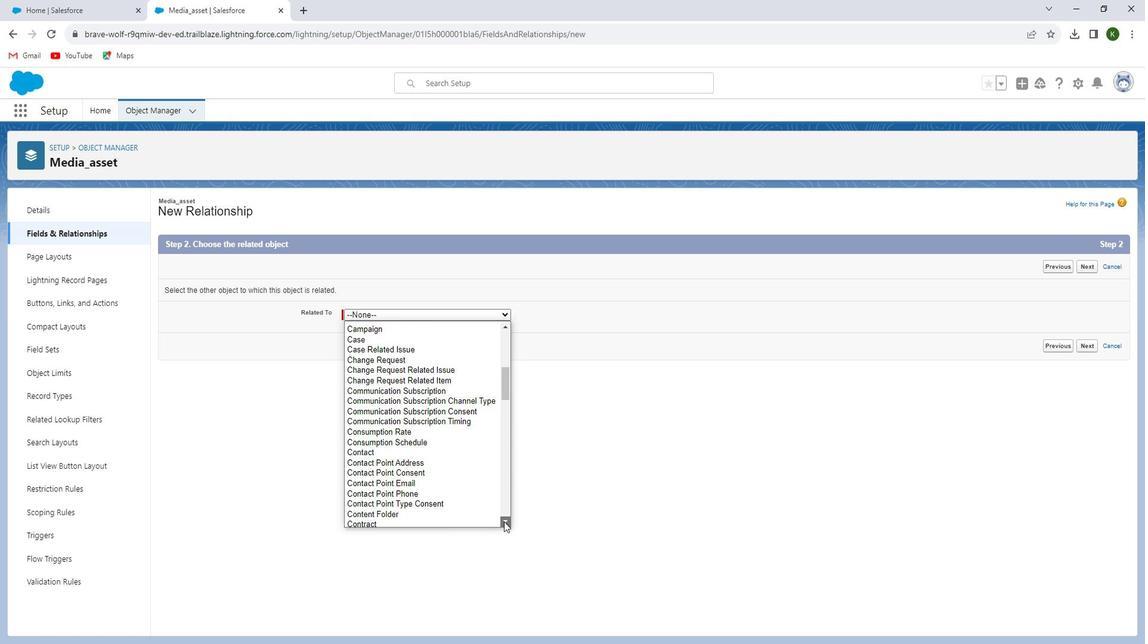 
Action: Mouse moved to (502, 522)
Screenshot: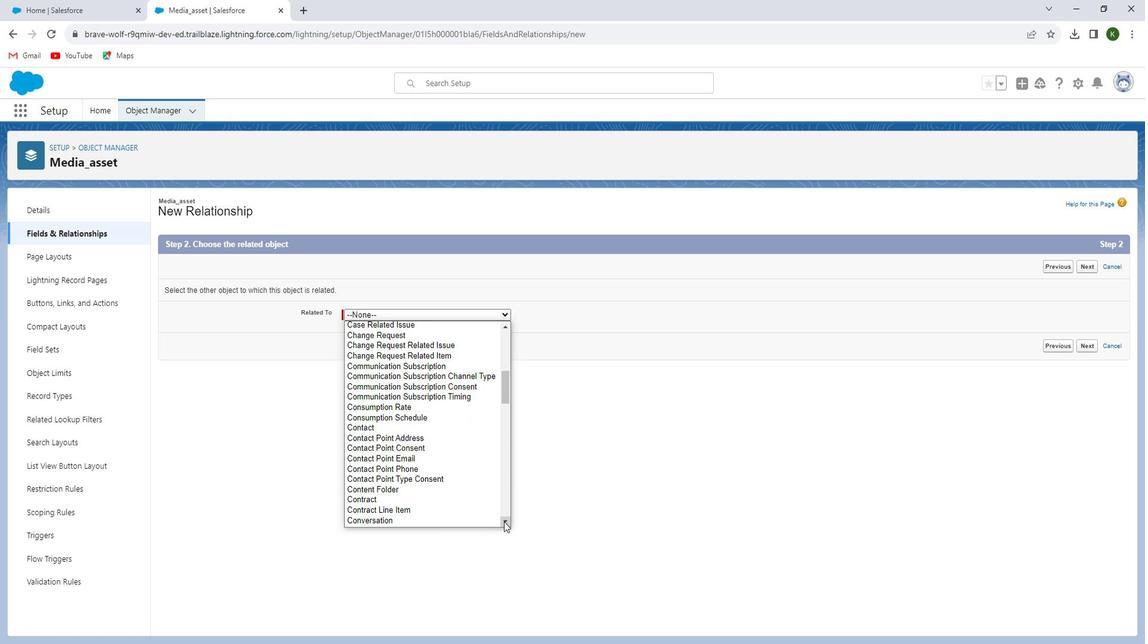 
Action: Mouse pressed left at (502, 522)
Screenshot: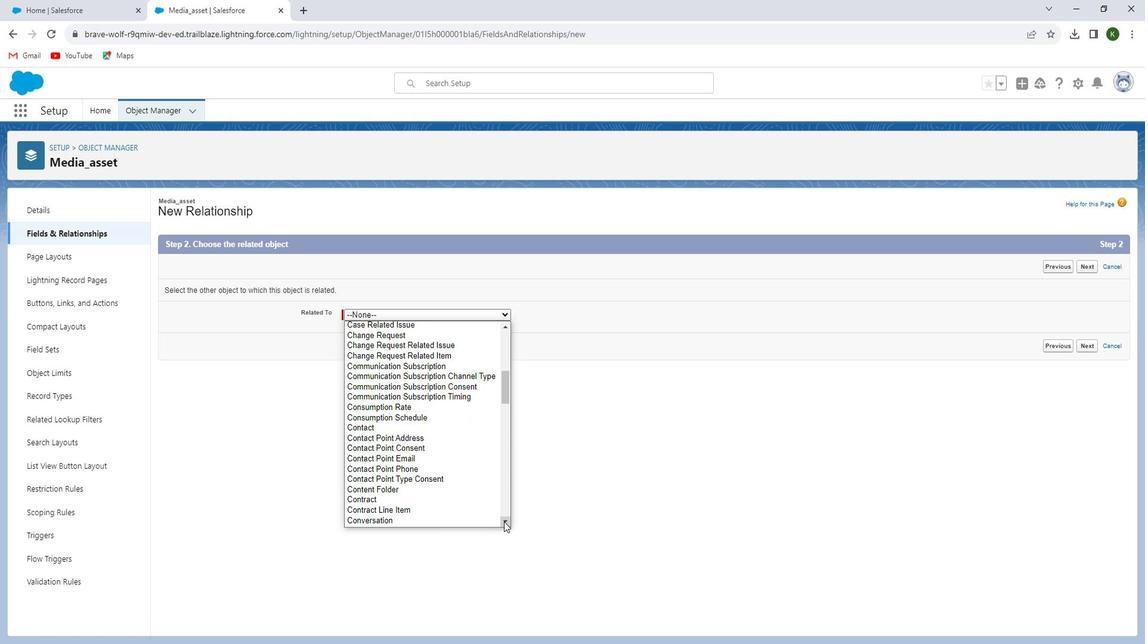 
Action: Mouse pressed left at (502, 522)
Screenshot: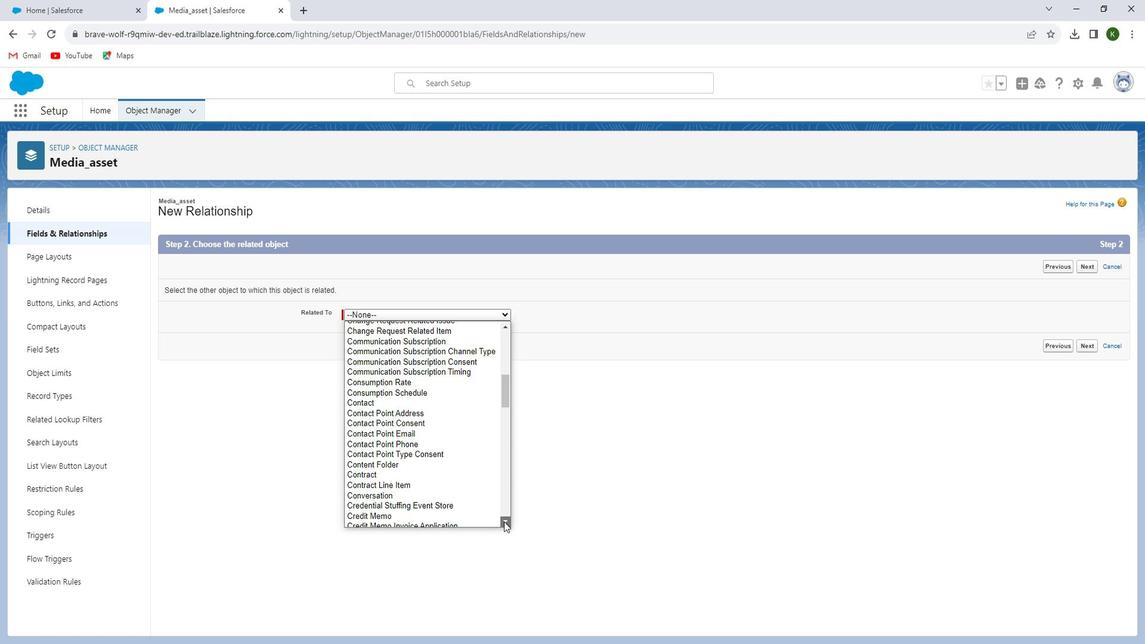 
Action: Mouse pressed left at (502, 522)
Screenshot: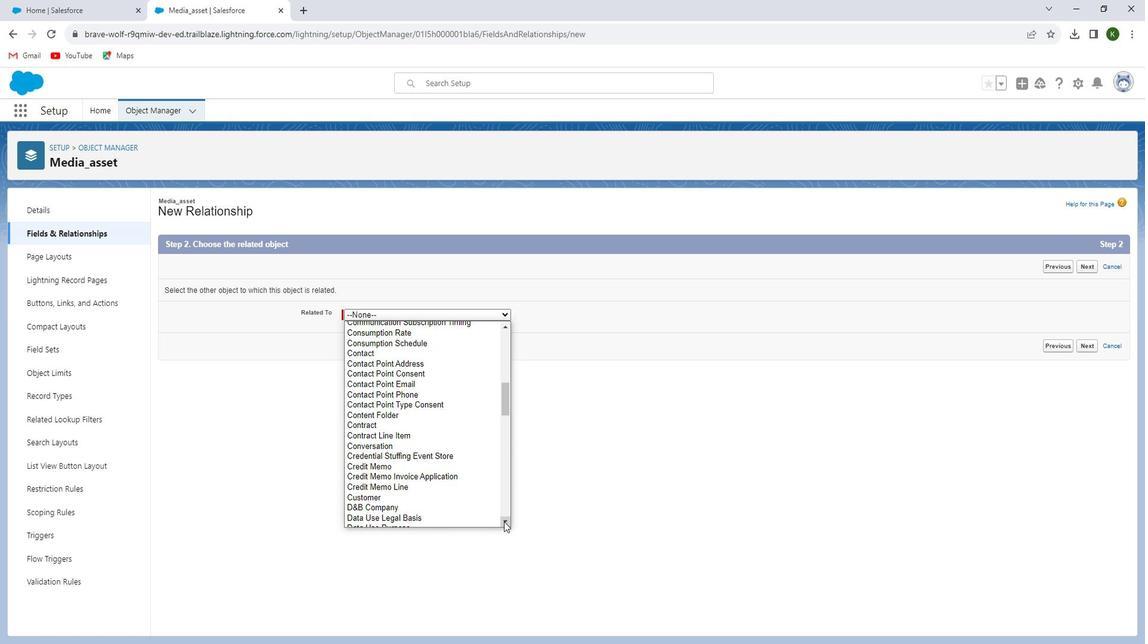 
Action: Mouse pressed left at (502, 522)
Screenshot: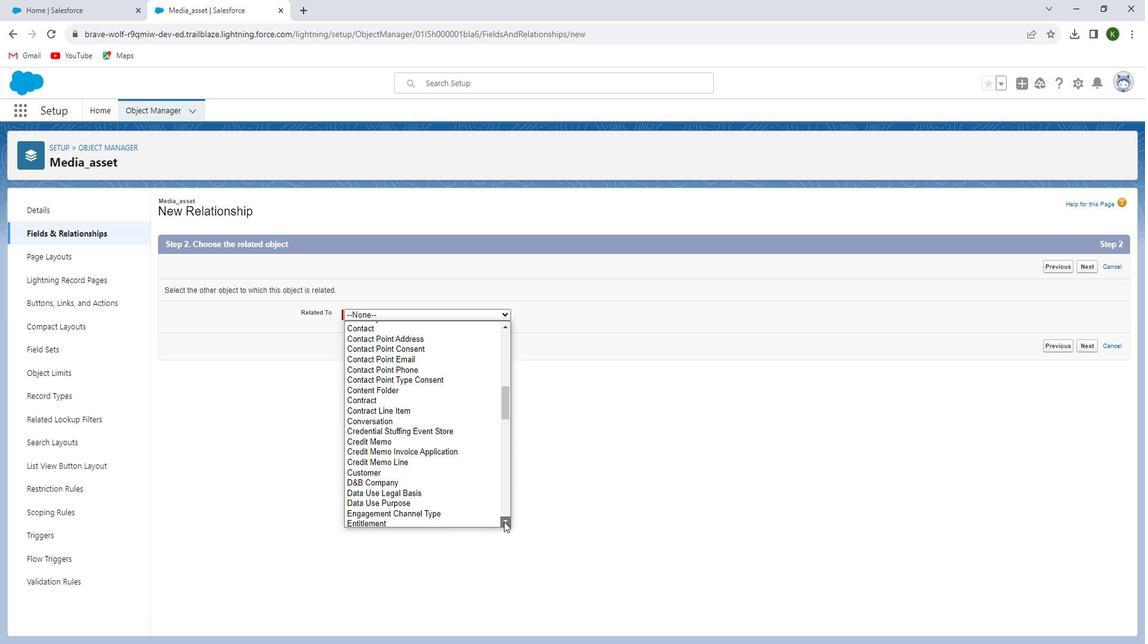 
Action: Mouse pressed left at (502, 522)
Screenshot: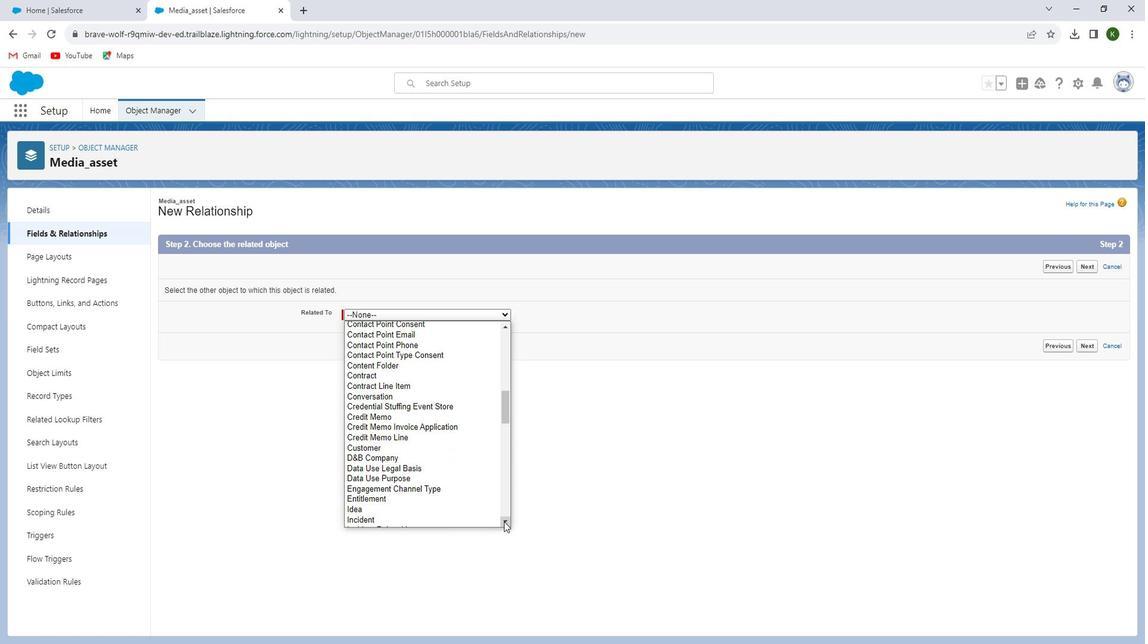 
Action: Mouse pressed left at (502, 522)
Screenshot: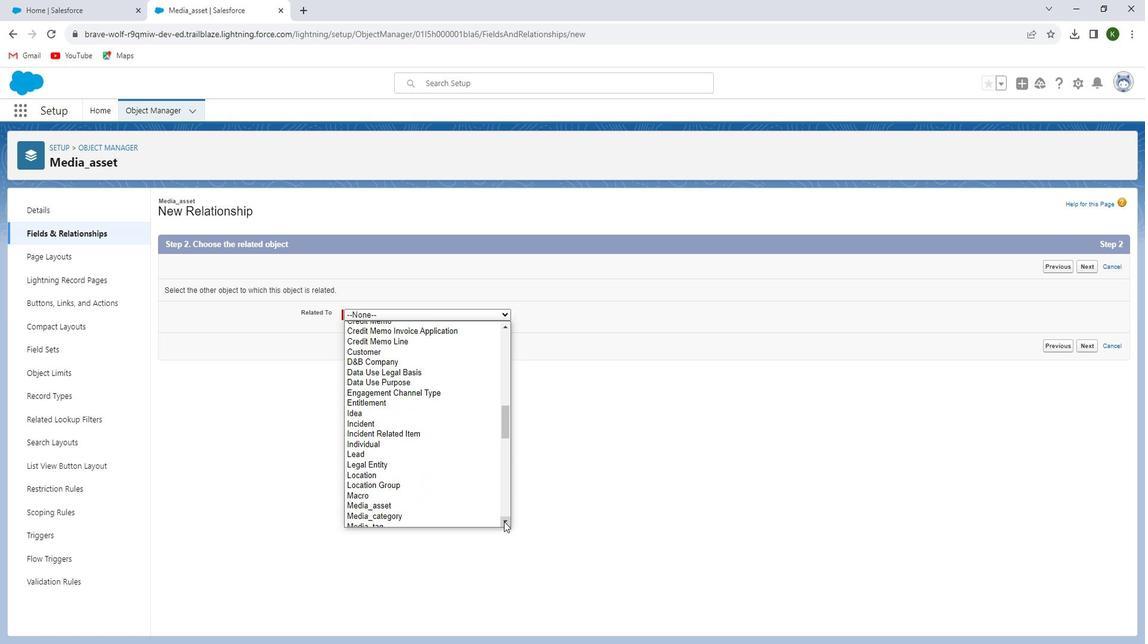 
Action: Mouse moved to (383, 492)
Screenshot: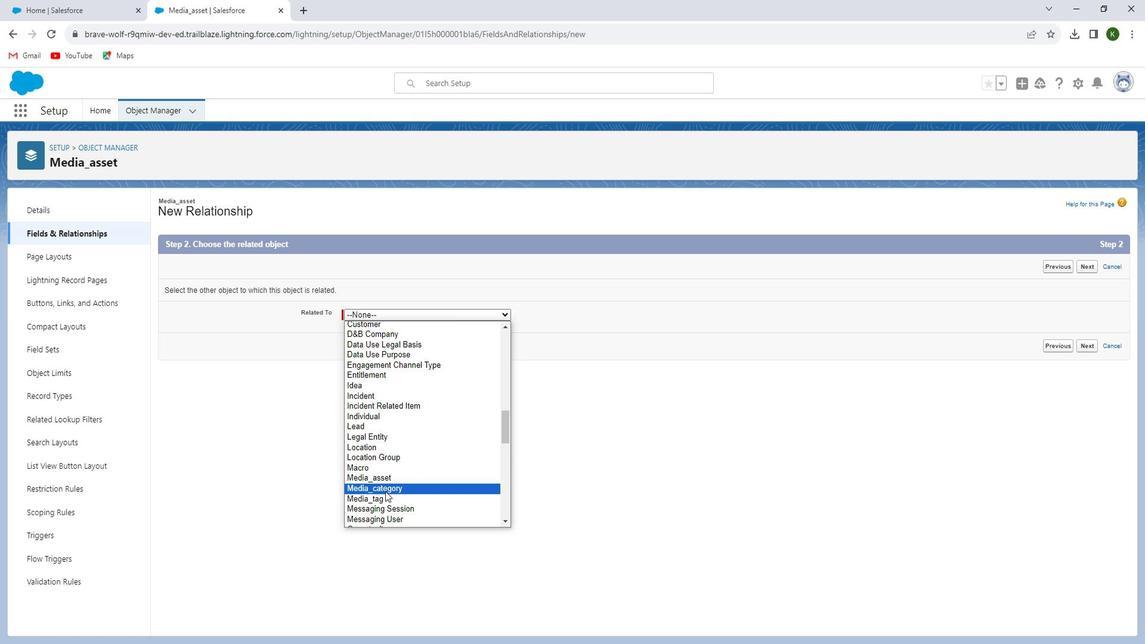 
Action: Mouse pressed left at (383, 492)
Screenshot: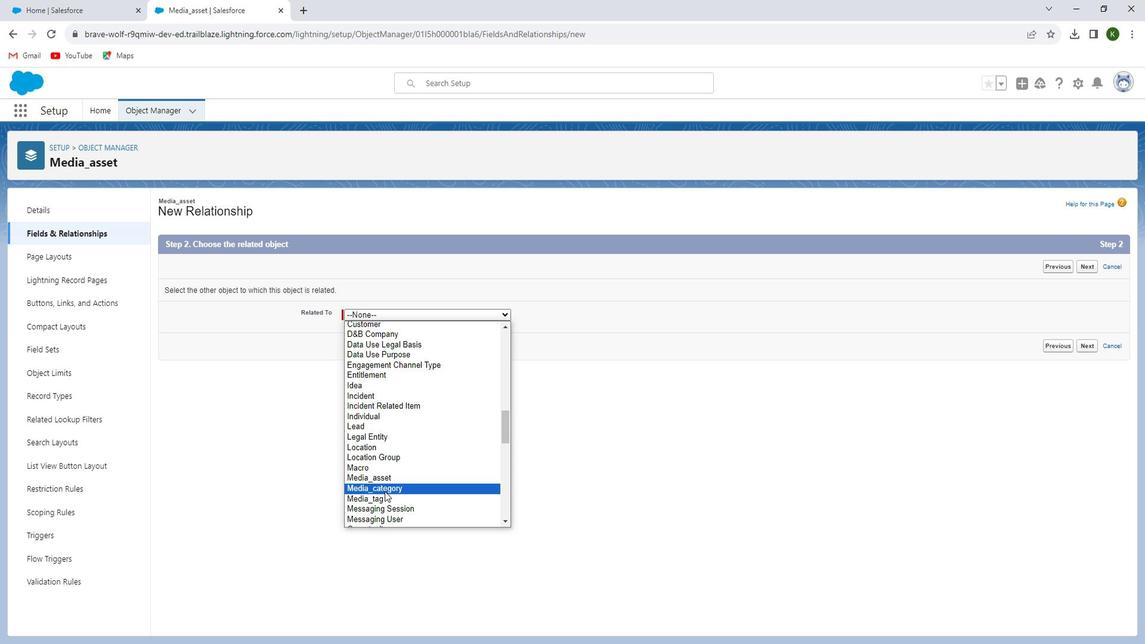 
Action: Mouse moved to (1088, 345)
Screenshot: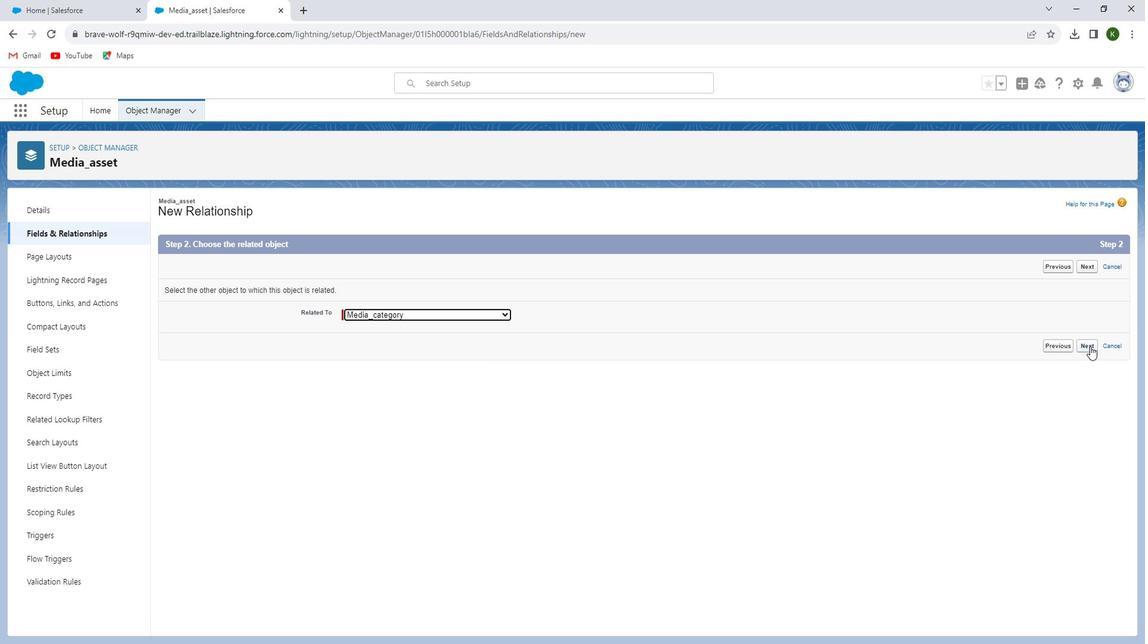 
Action: Mouse pressed left at (1088, 345)
Screenshot: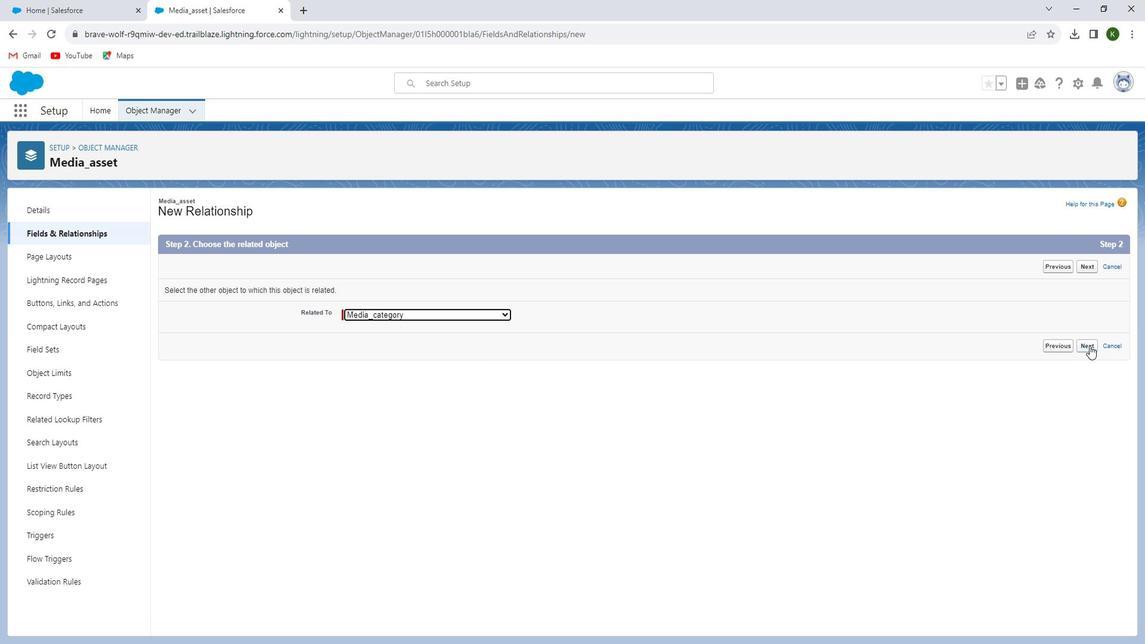 
Action: Mouse moved to (415, 320)
Screenshot: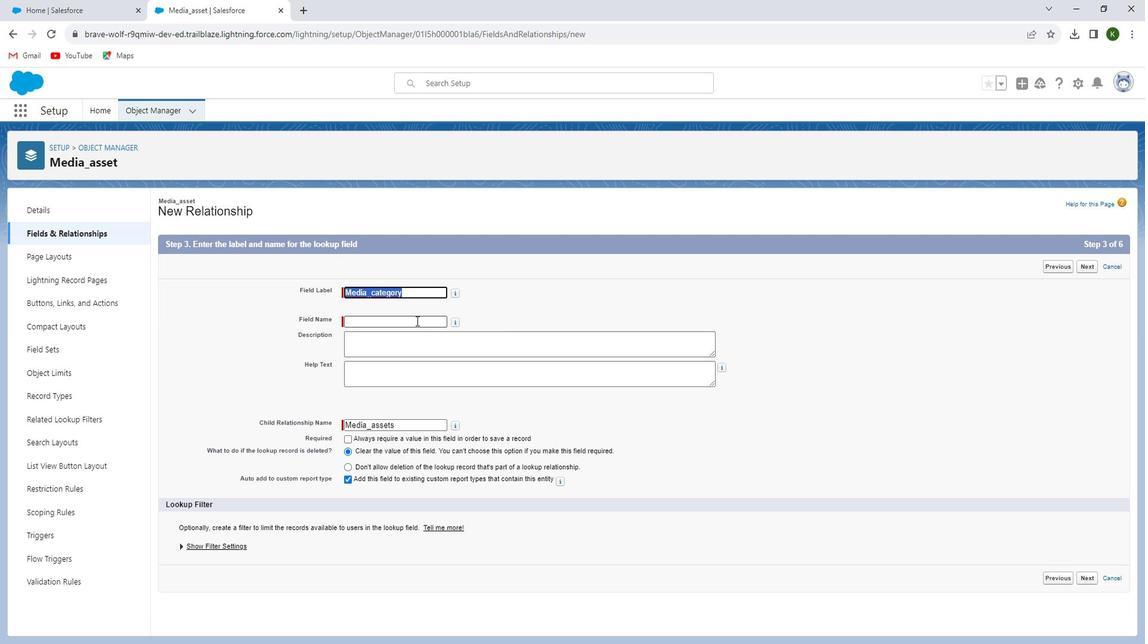 
Action: Mouse pressed left at (415, 320)
Screenshot: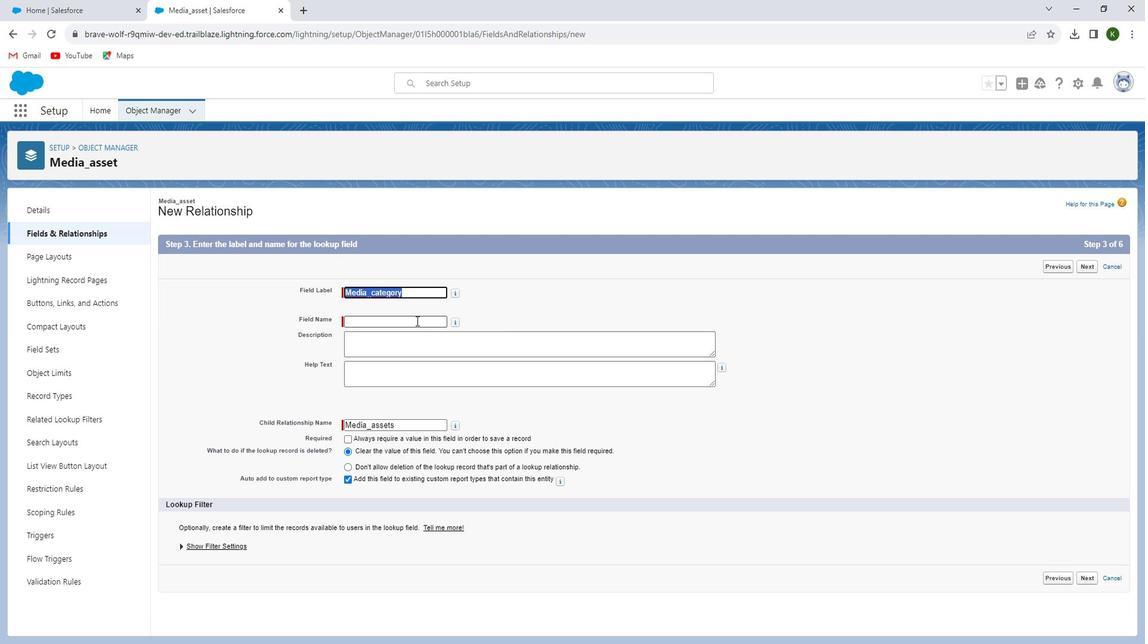 
Action: Mouse moved to (421, 342)
Screenshot: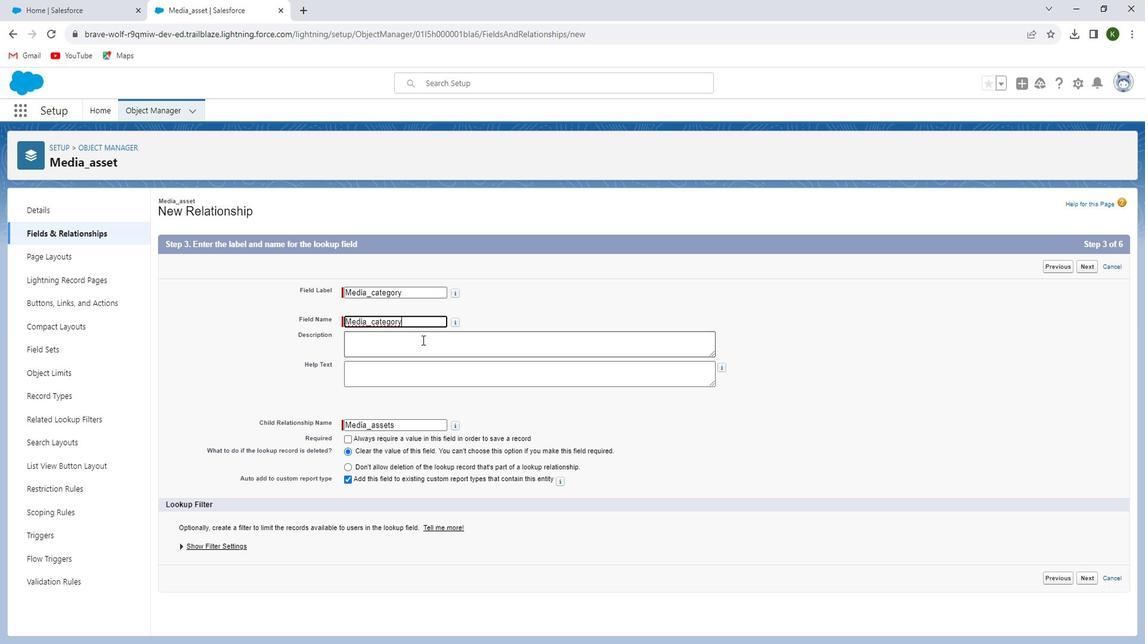 
Action: Mouse pressed left at (421, 342)
Screenshot: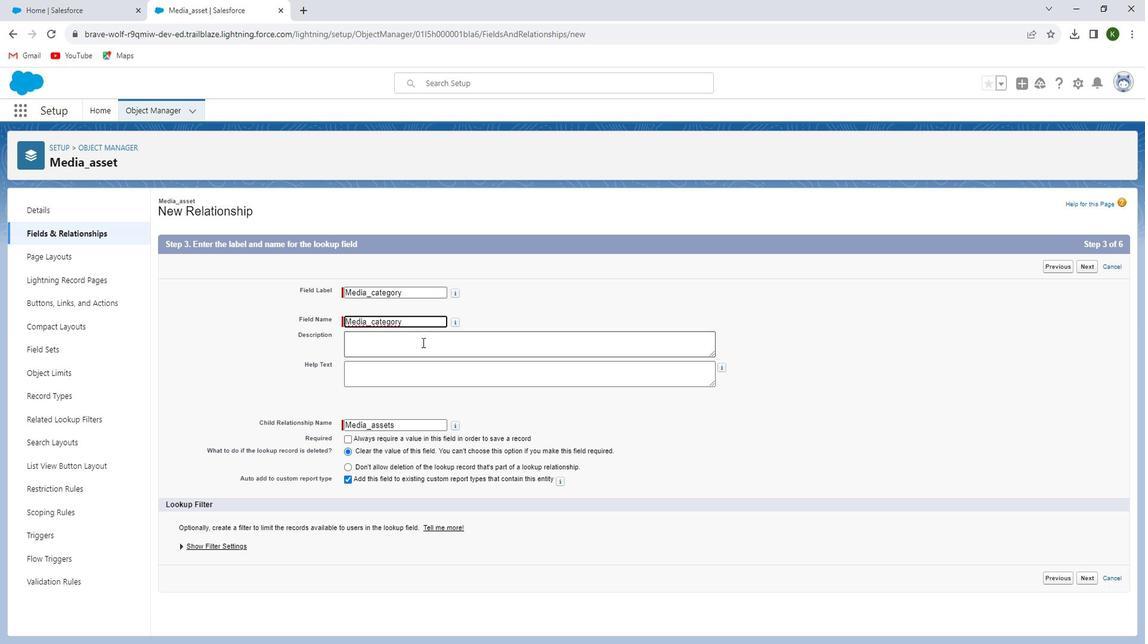 
Action: Key pressed <Key.shift_r>Relationship<Key.space>between<Key.space>
Screenshot: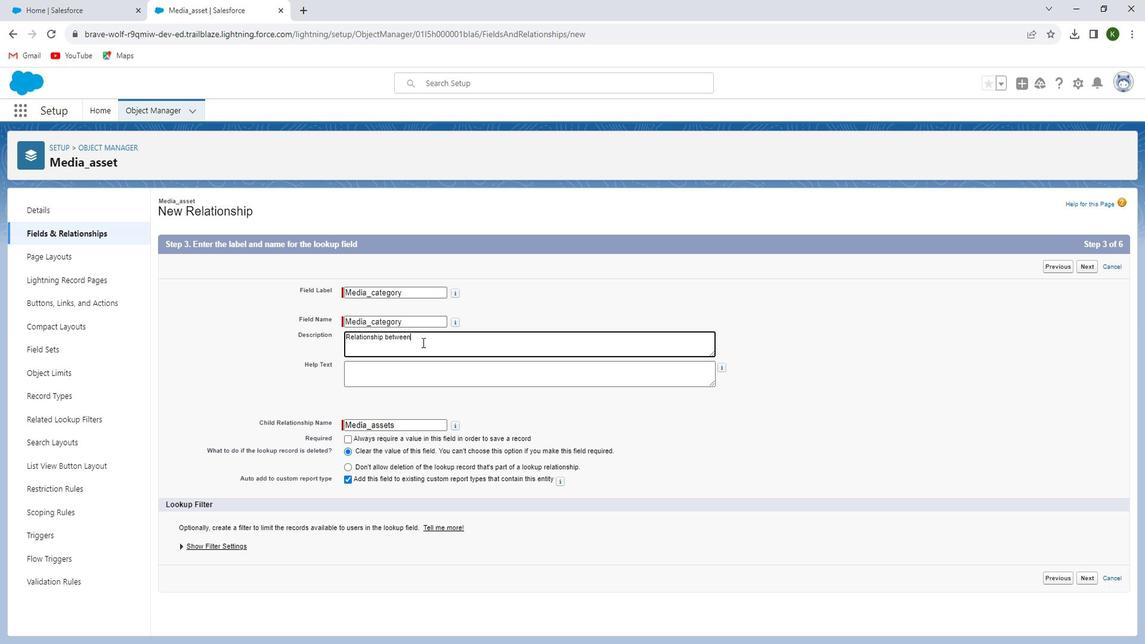 
Action: Mouse moved to (421, 342)
Screenshot: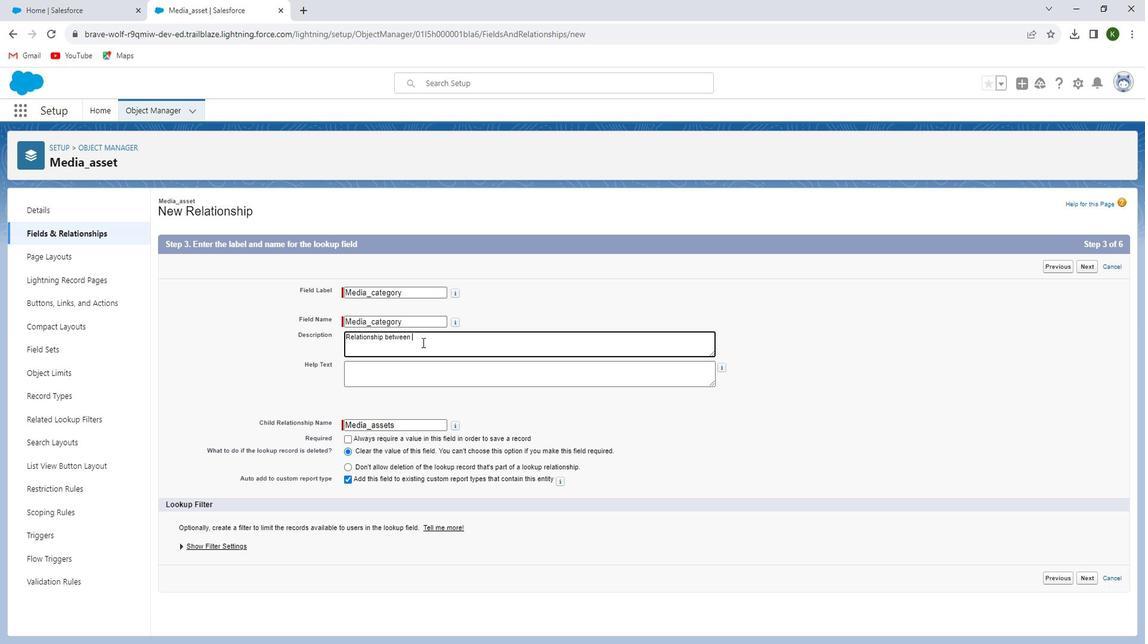 
Action: Key pressed media<Key.space>asset<Key.space>and<Key.space>media<Key.space>category<Key.space>object
Screenshot: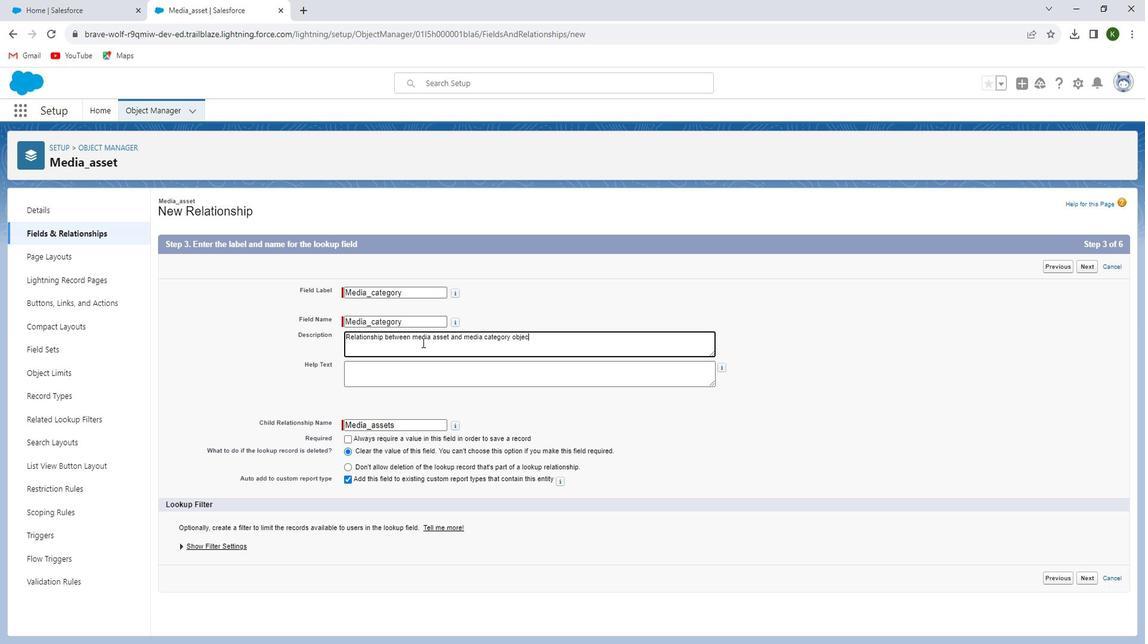 
Action: Mouse moved to (416, 340)
Screenshot: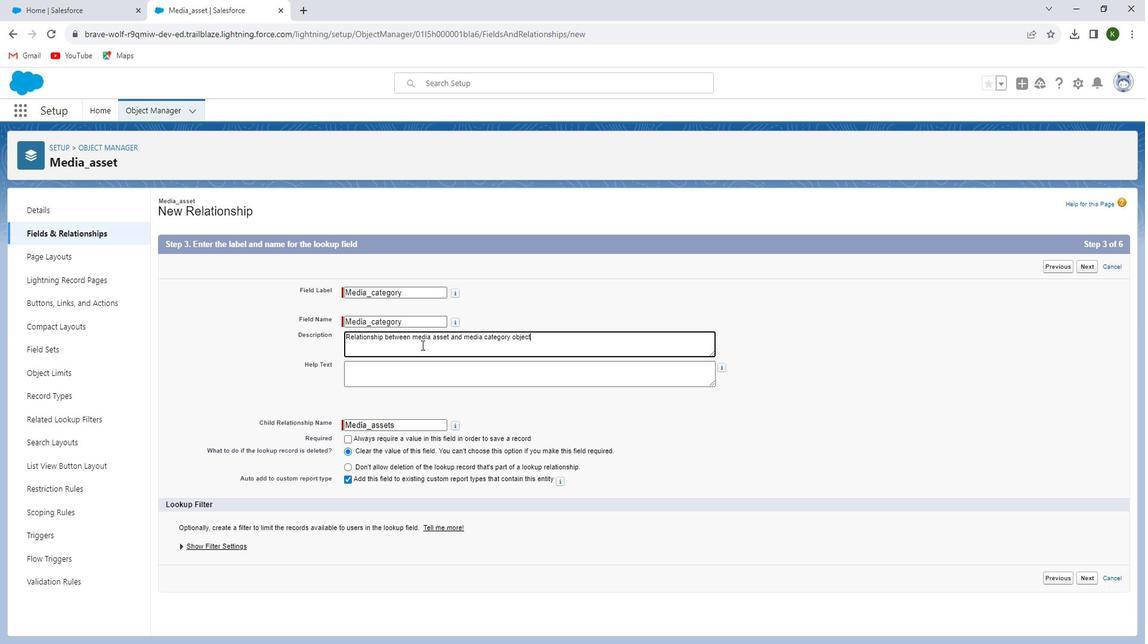 
Action: Key pressed .
Screenshot: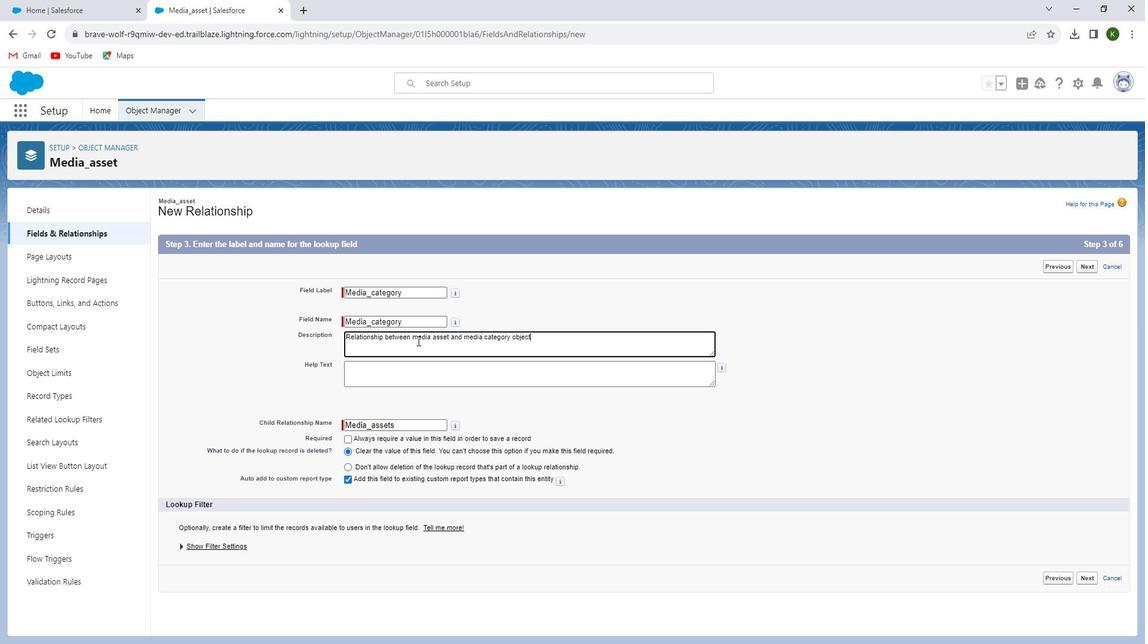 
Action: Mouse moved to (1084, 266)
Screenshot: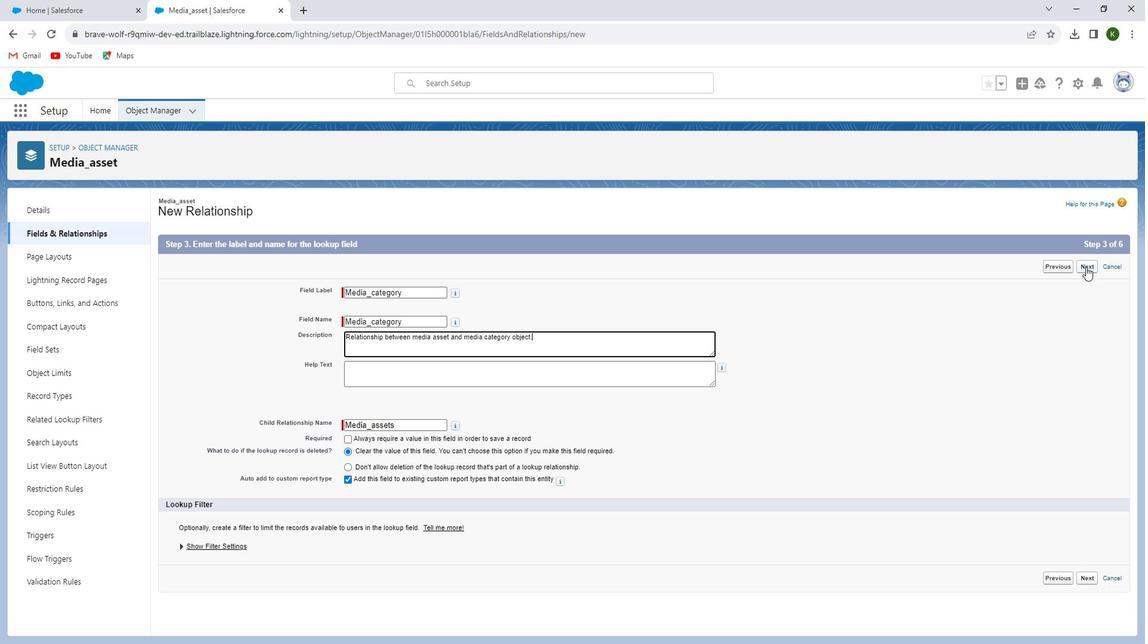 
Action: Mouse pressed left at (1084, 266)
Screenshot: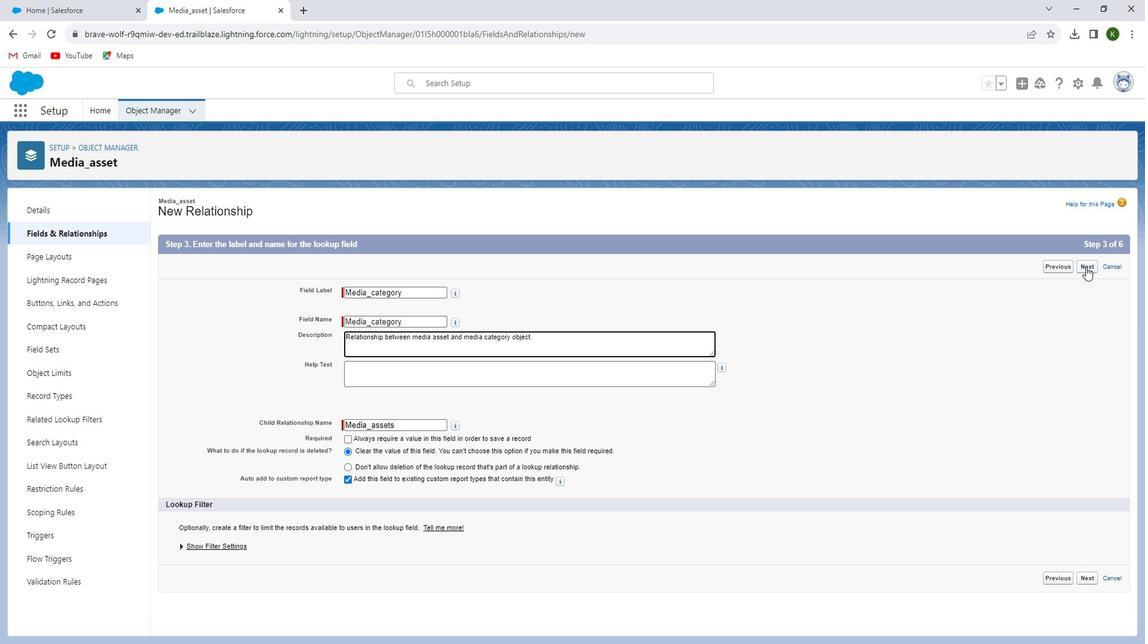 
Action: Mouse moved to (808, 371)
Screenshot: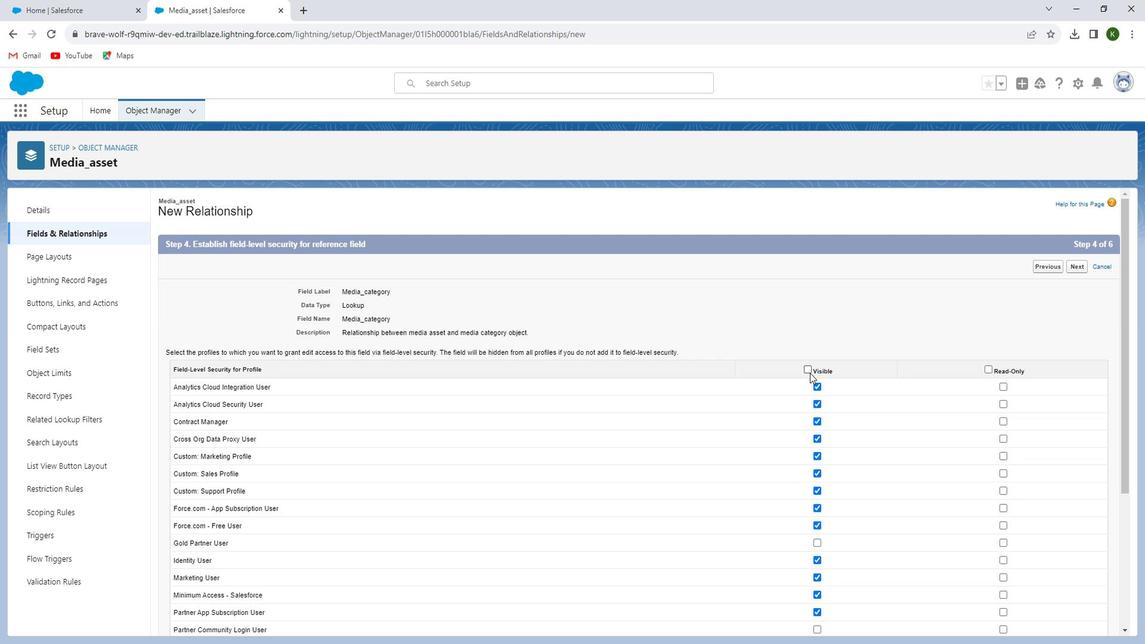 
Action: Mouse pressed left at (808, 371)
Screenshot: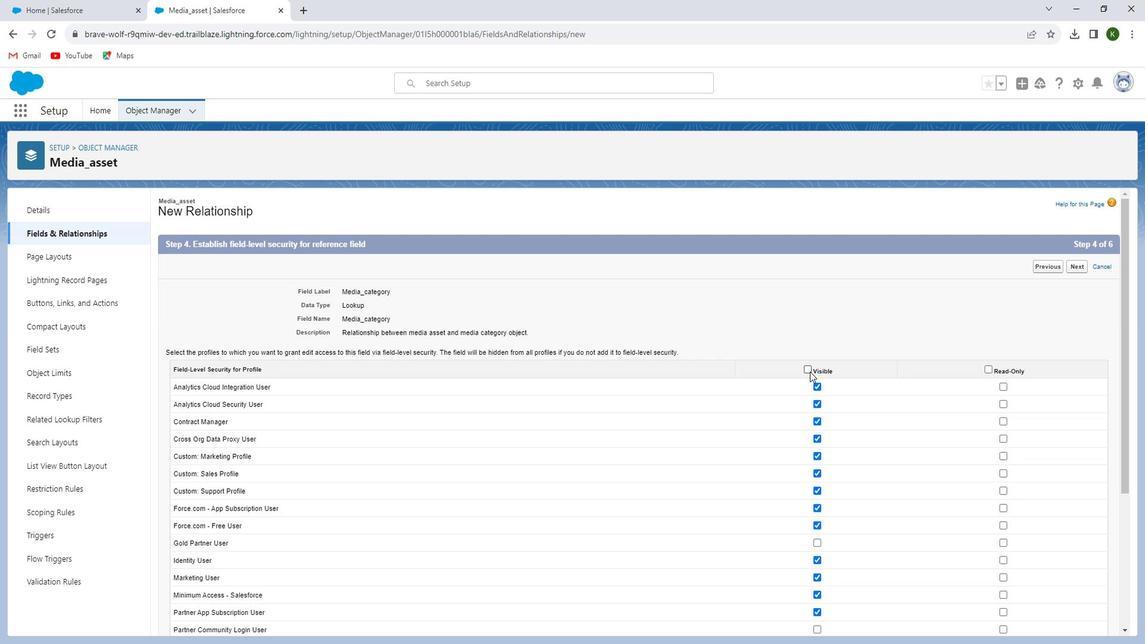 
Action: Mouse moved to (1007, 319)
Screenshot: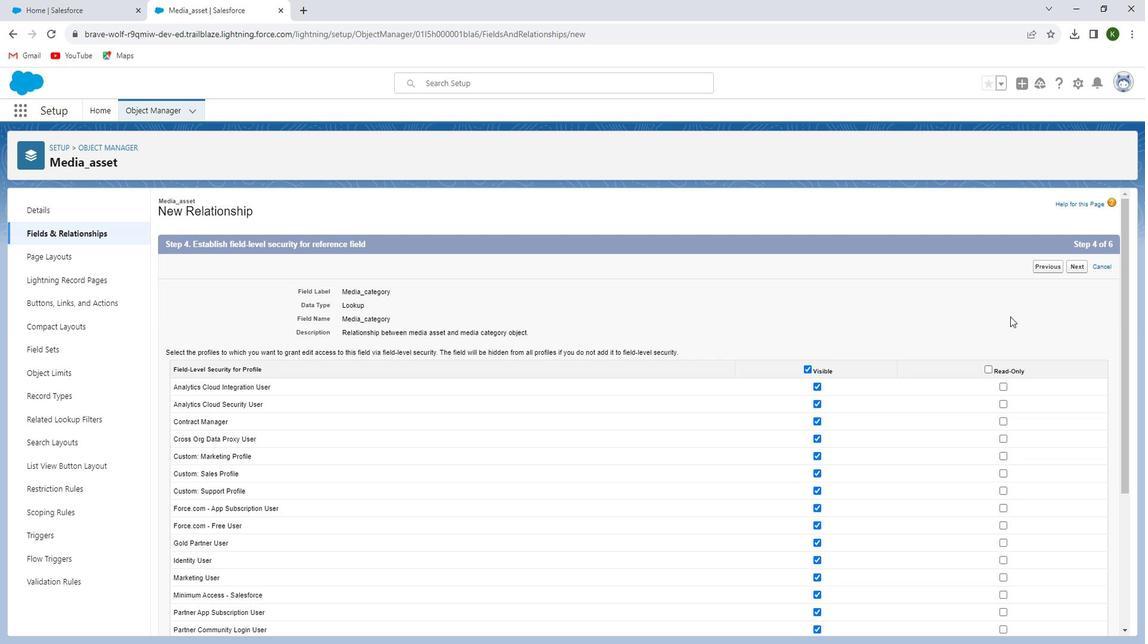 
Action: Mouse scrolled (1007, 318) with delta (0, 0)
Screenshot: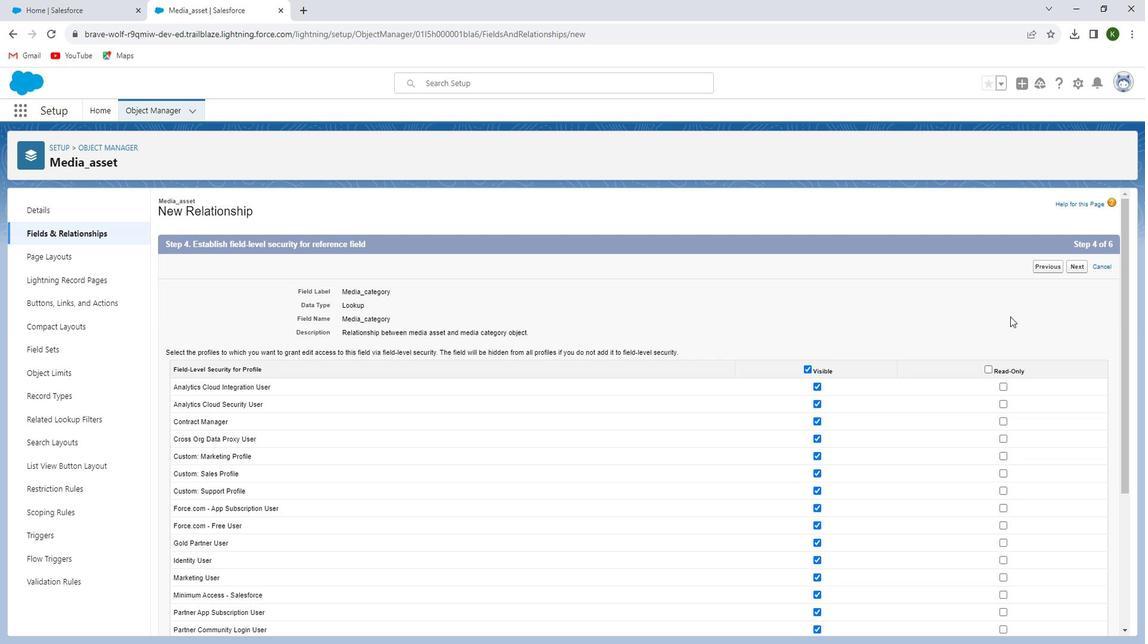 
Action: Mouse moved to (1006, 320)
Screenshot: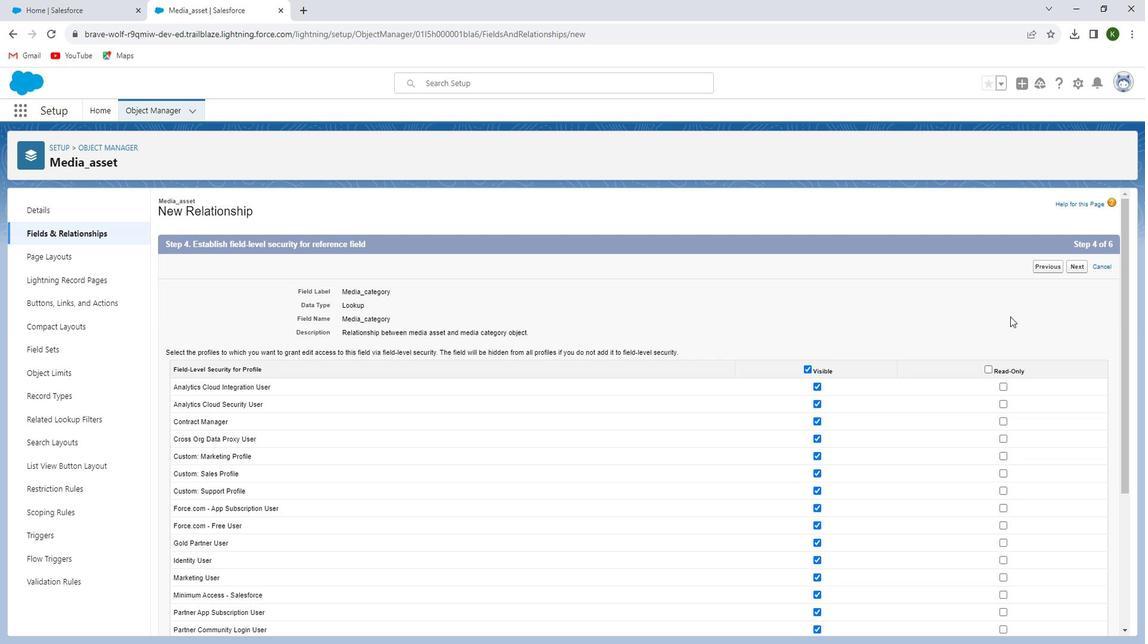 
Action: Mouse scrolled (1006, 319) with delta (0, 0)
Screenshot: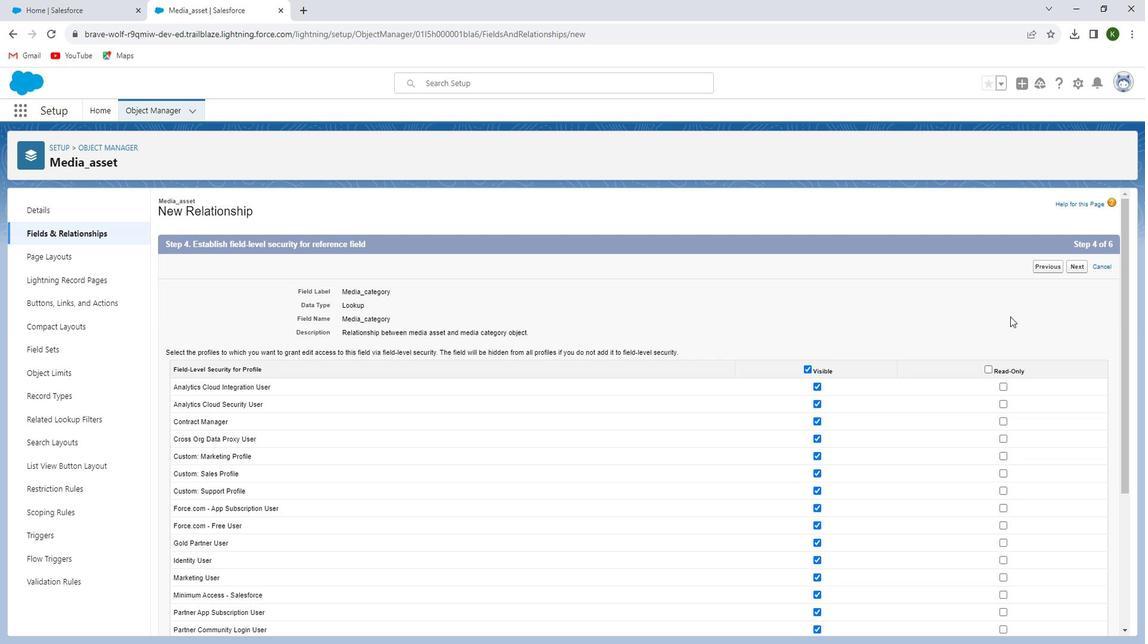 
Action: Mouse moved to (1006, 321)
Screenshot: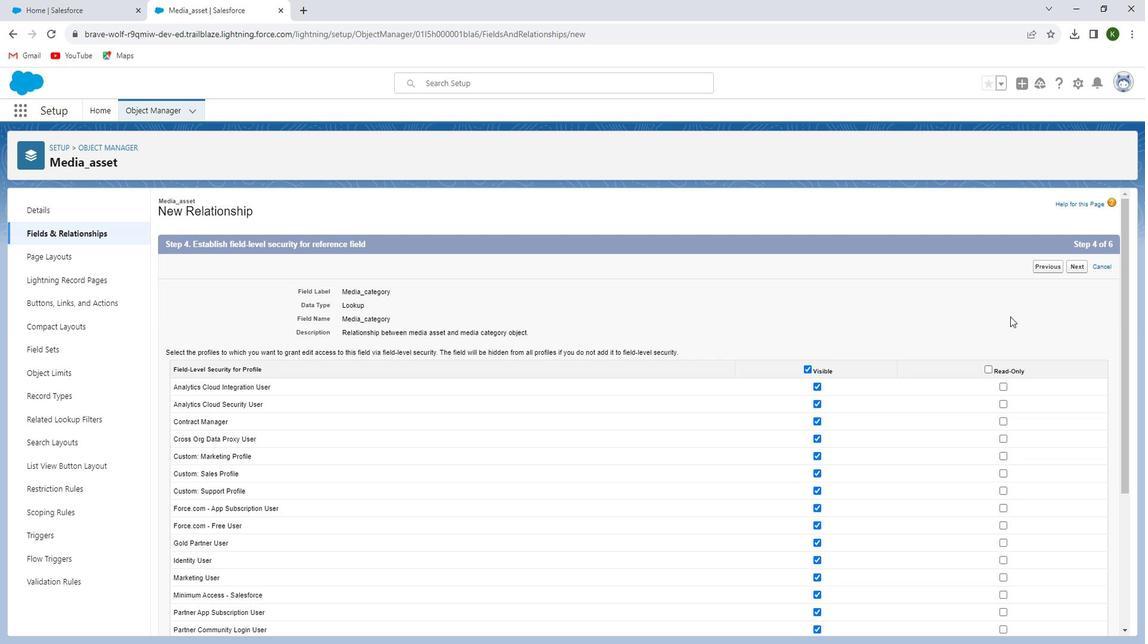 
Action: Mouse scrolled (1006, 321) with delta (0, 0)
Screenshot: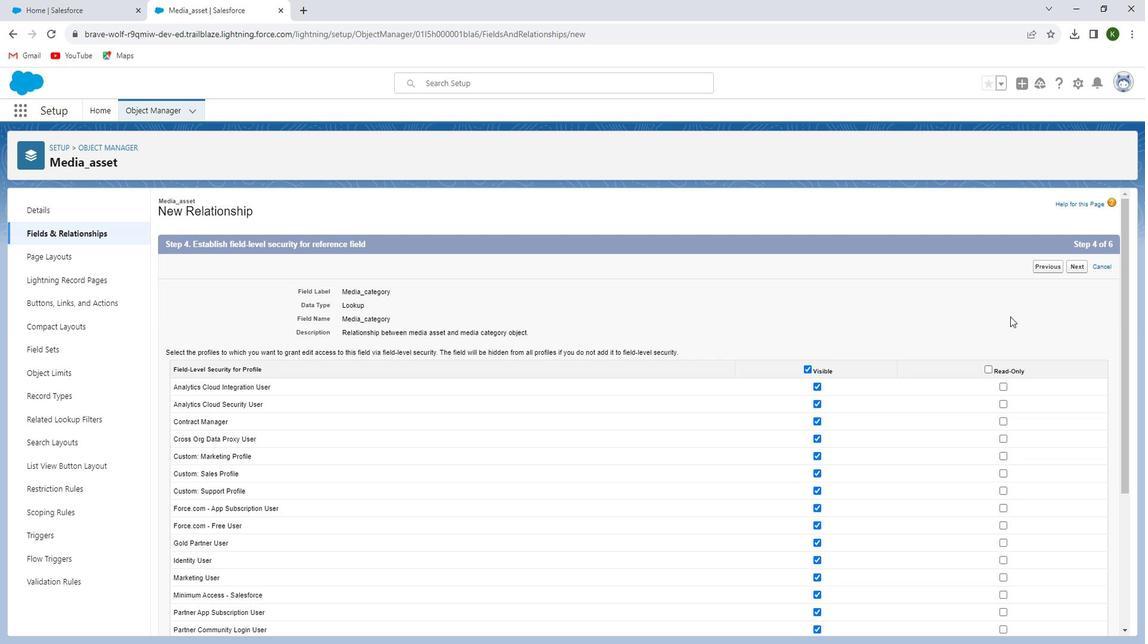 
Action: Mouse moved to (1004, 324)
Screenshot: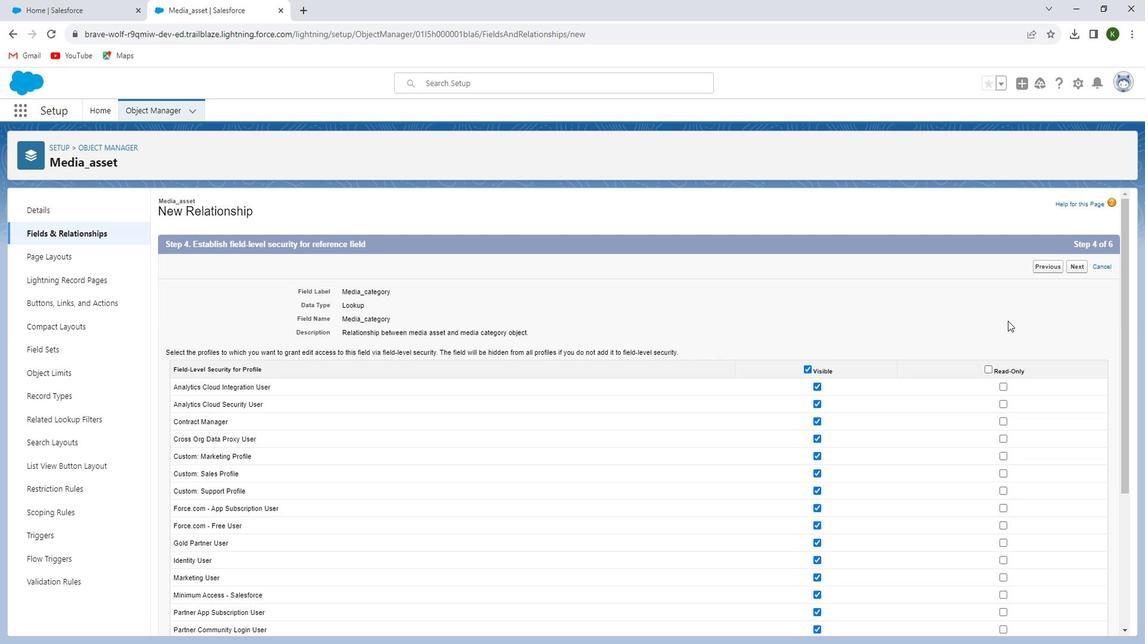 
Action: Mouse scrolled (1004, 323) with delta (0, 0)
Screenshot: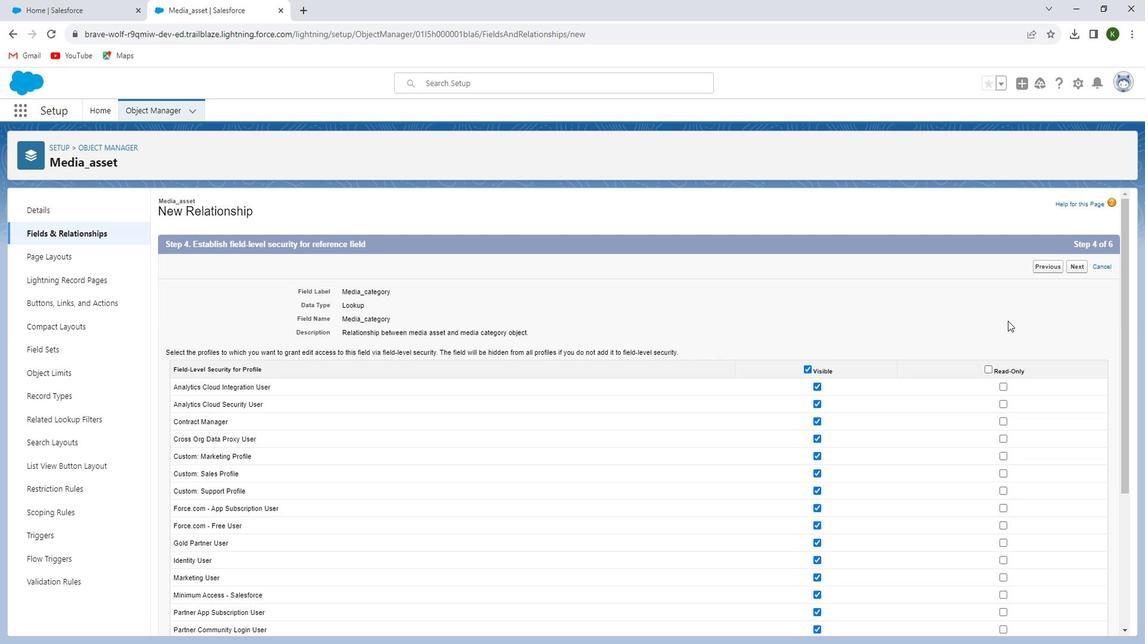 
Action: Mouse moved to (1077, 622)
Screenshot: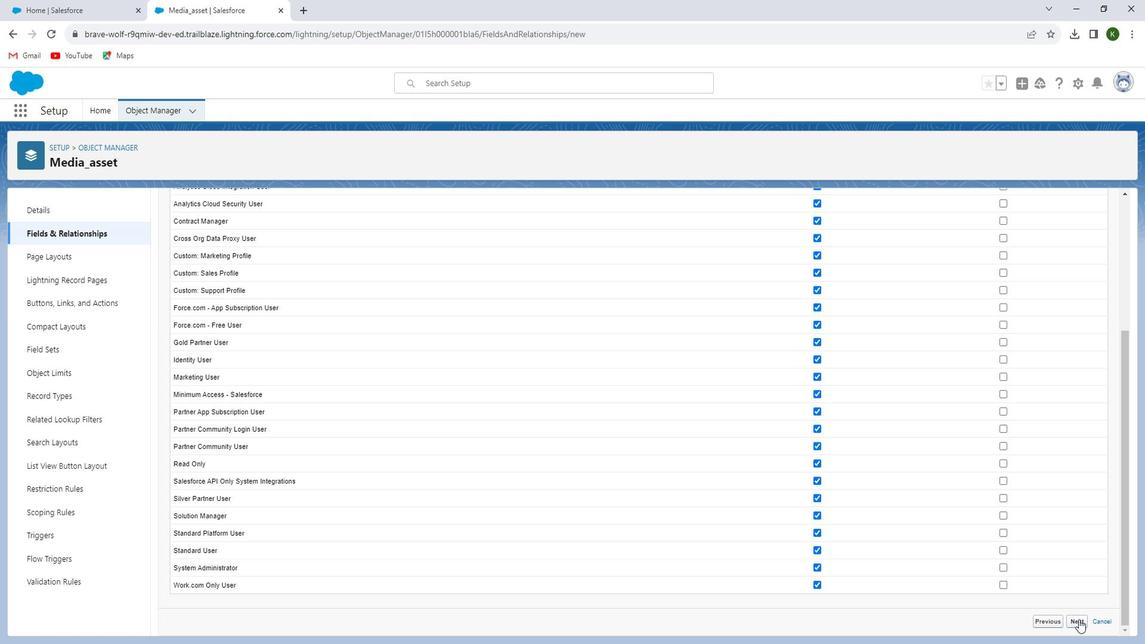 
Action: Mouse pressed left at (1077, 622)
Screenshot: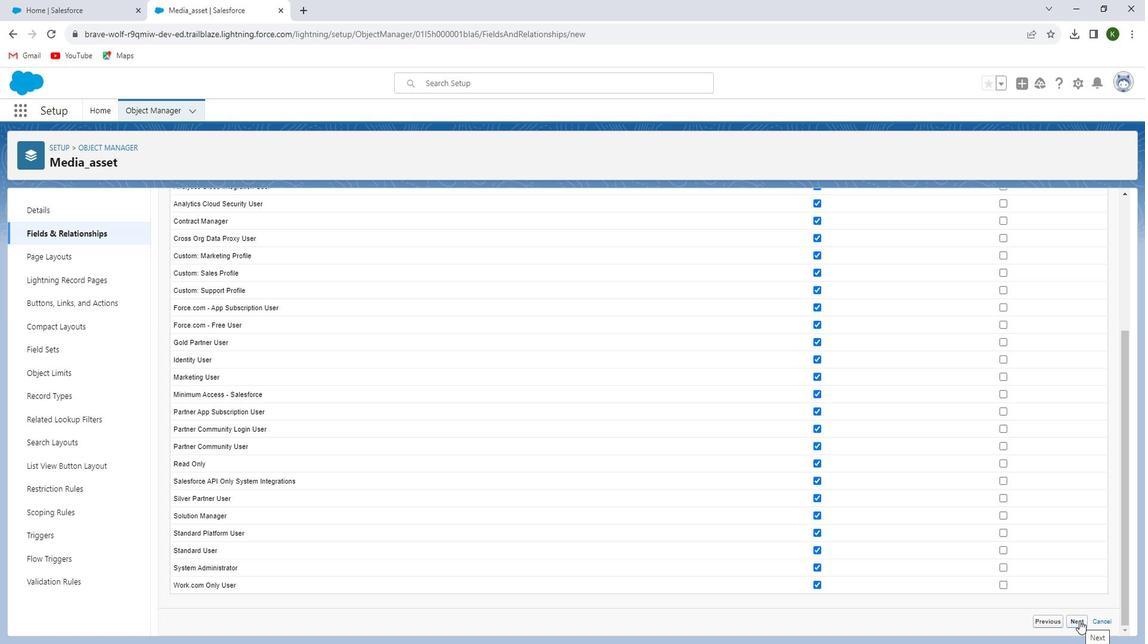 
Action: Mouse moved to (1089, 262)
Screenshot: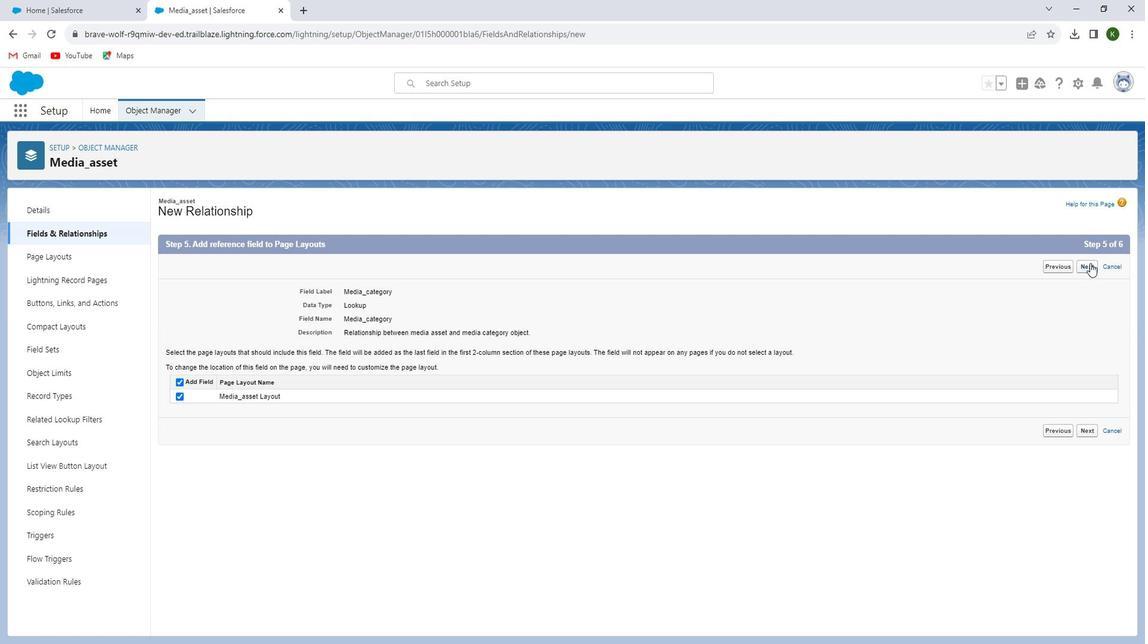 
Action: Mouse pressed left at (1089, 262)
Screenshot: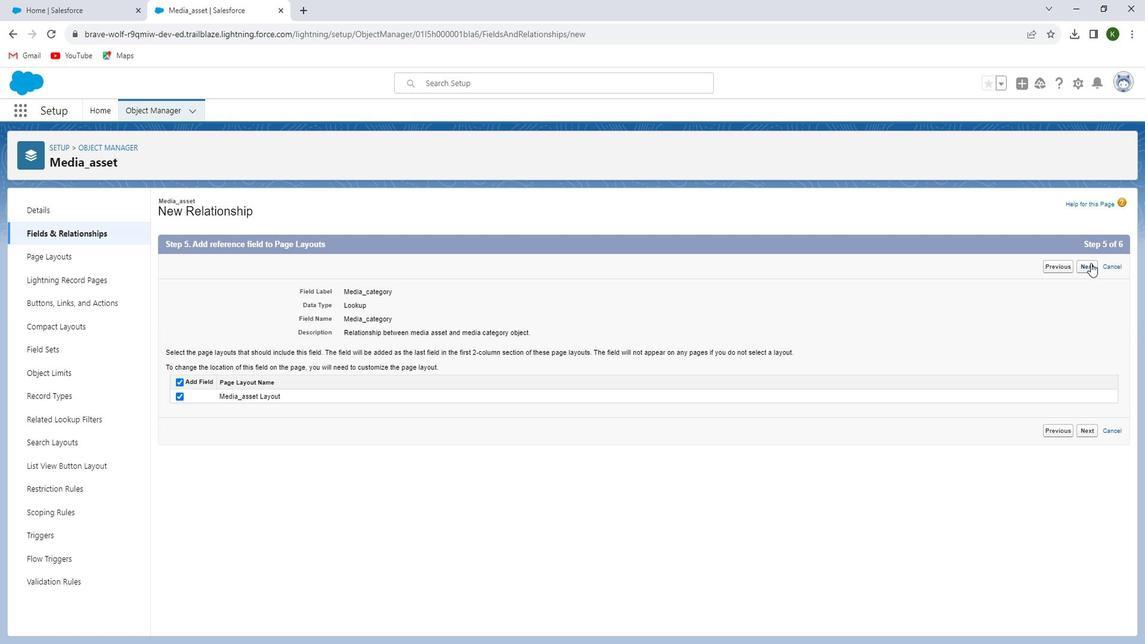 
Action: Mouse moved to (1083, 268)
Screenshot: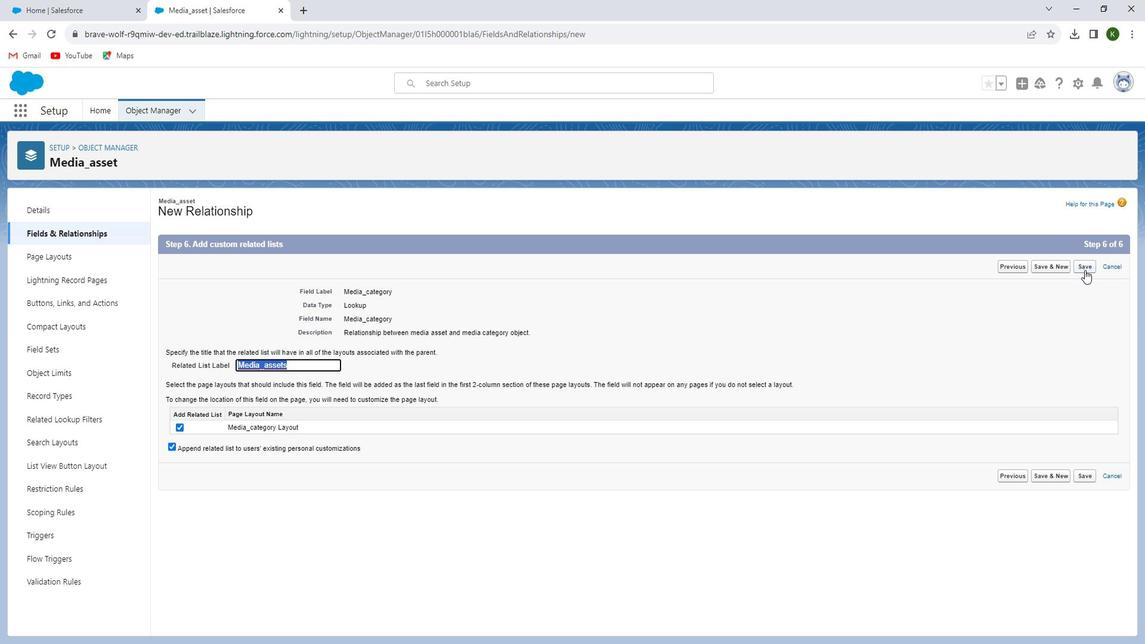 
Action: Mouse pressed left at (1083, 268)
Screenshot: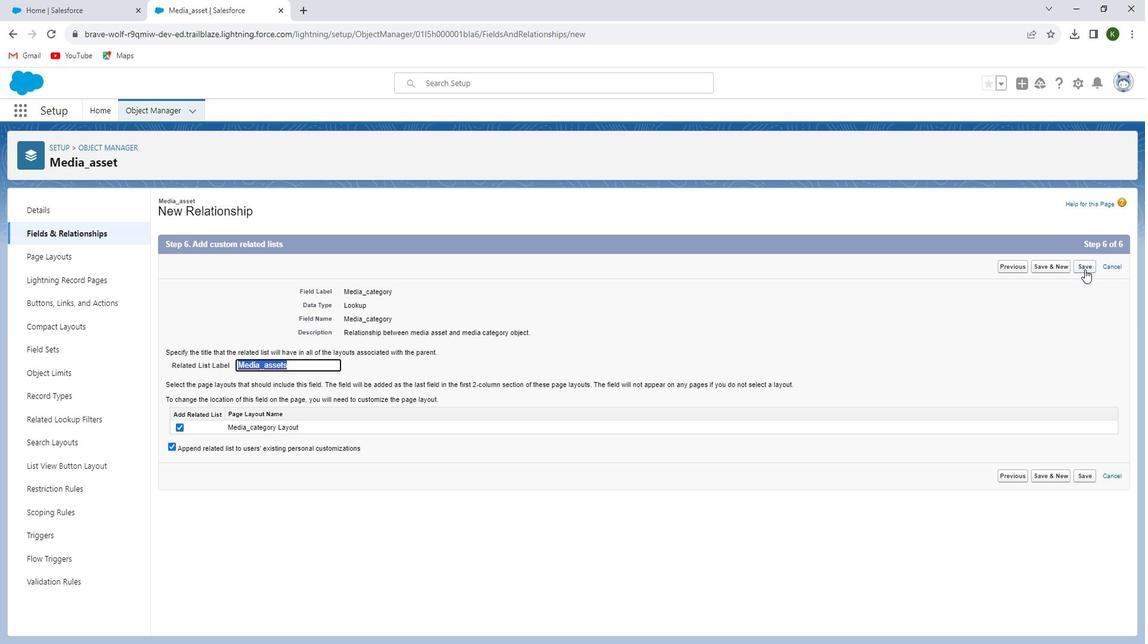 
Action: Mouse moved to (441, 364)
Screenshot: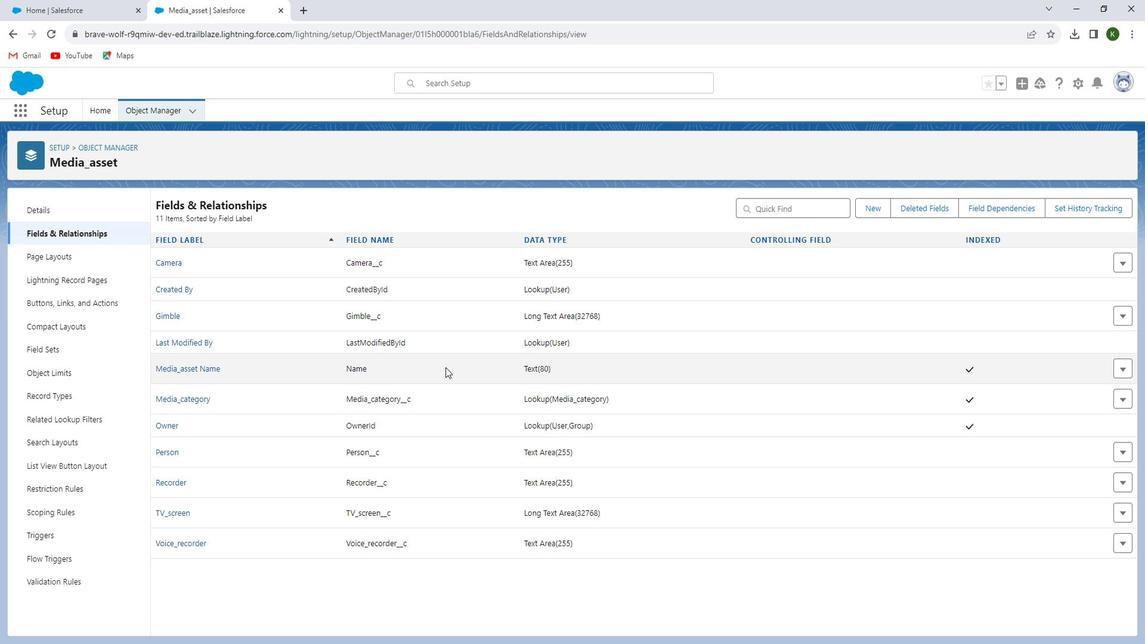 
